 Task: Use the formula "IMSEC" in spreadsheet "Project portfolio".
Action: Mouse moved to (743, 93)
Screenshot: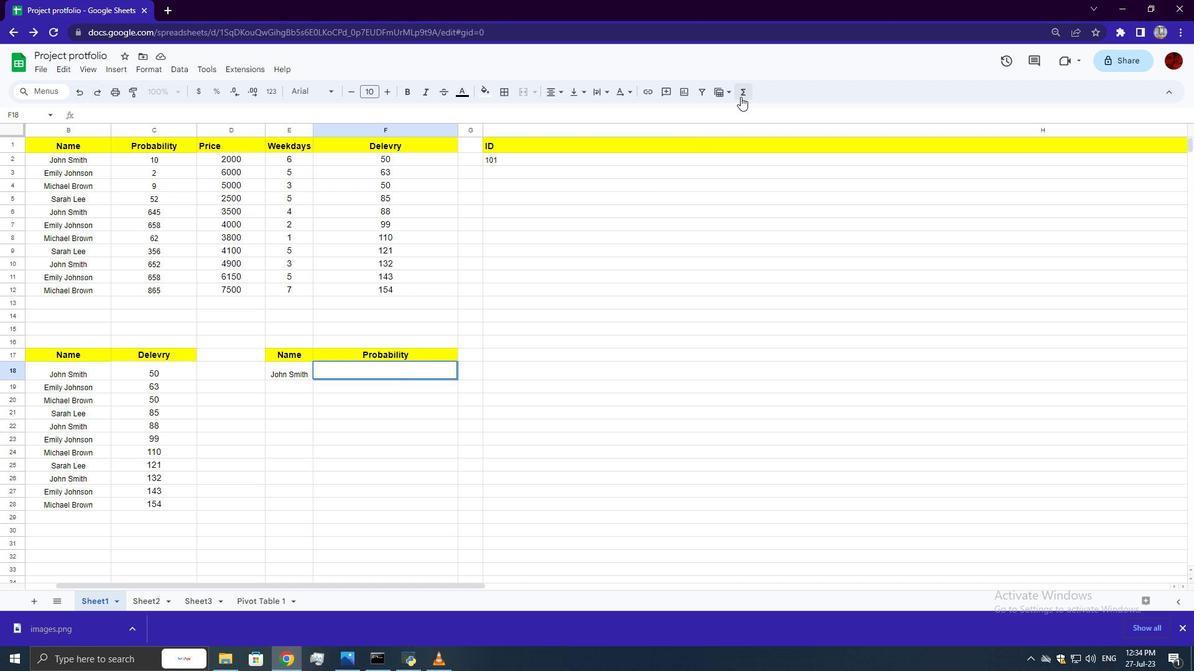 
Action: Mouse pressed left at (743, 93)
Screenshot: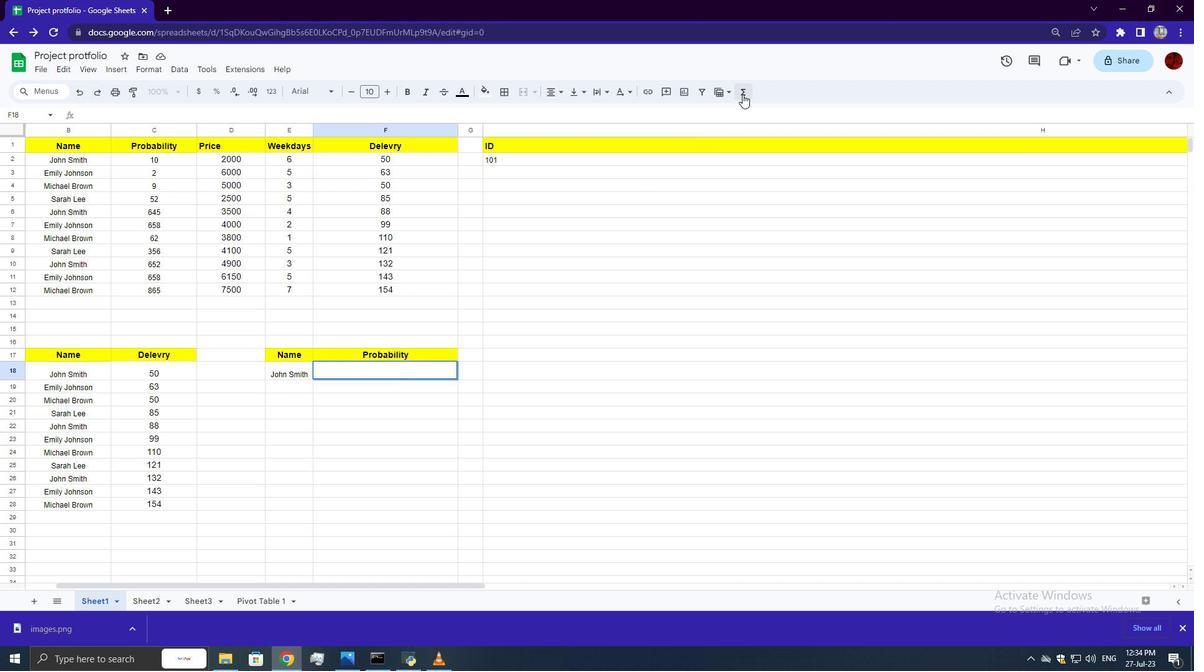 
Action: Mouse moved to (905, 219)
Screenshot: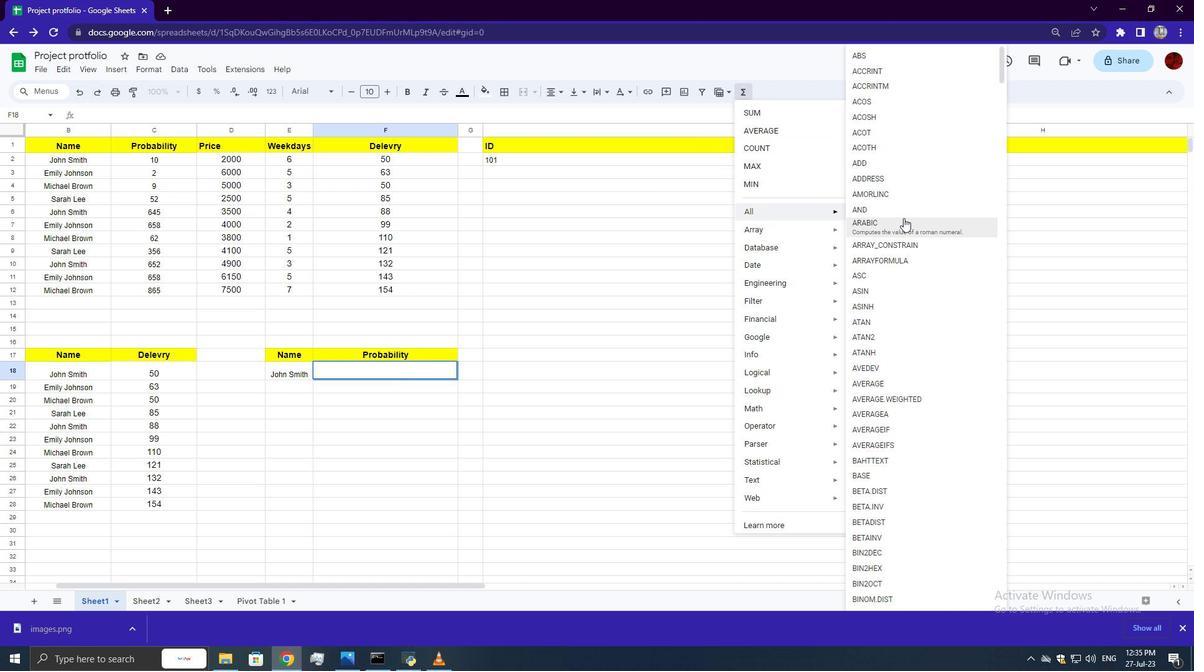 
Action: Mouse scrolled (905, 218) with delta (0, 0)
Screenshot: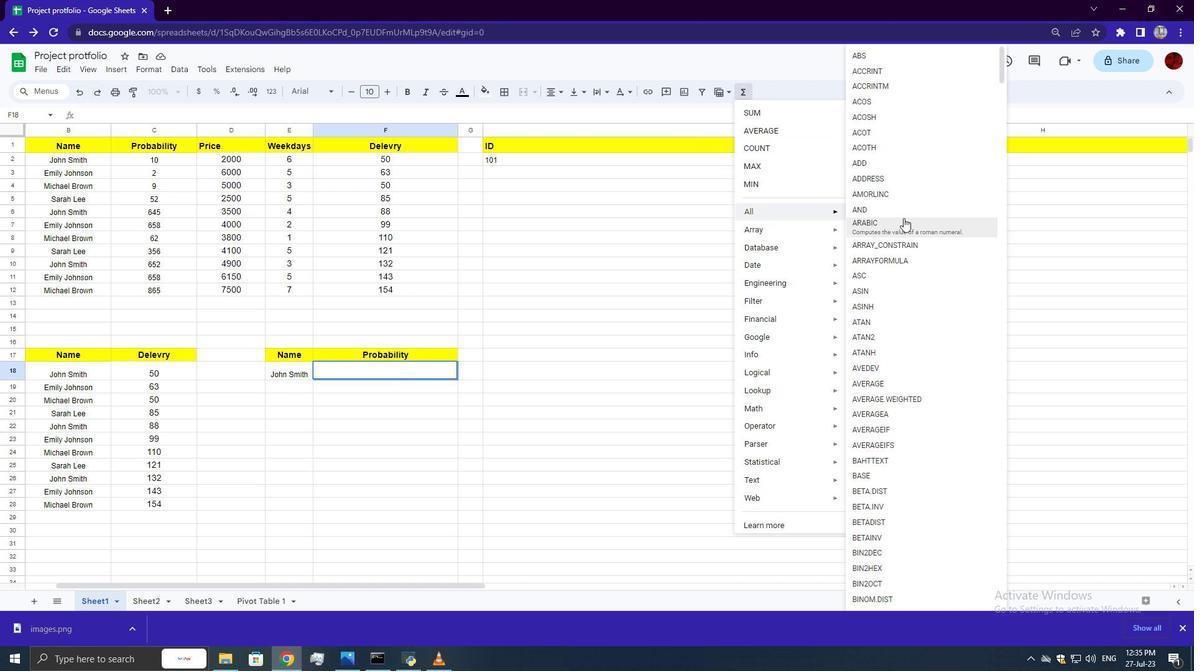 
Action: Mouse scrolled (905, 218) with delta (0, 0)
Screenshot: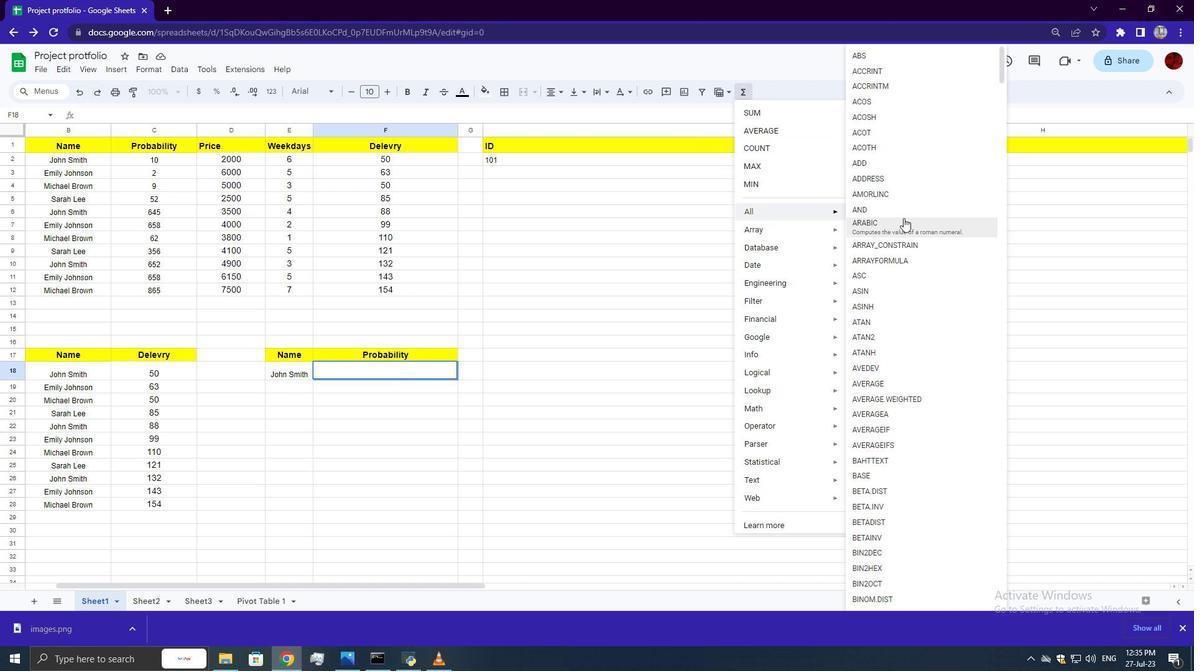 
Action: Mouse scrolled (905, 218) with delta (0, 0)
Screenshot: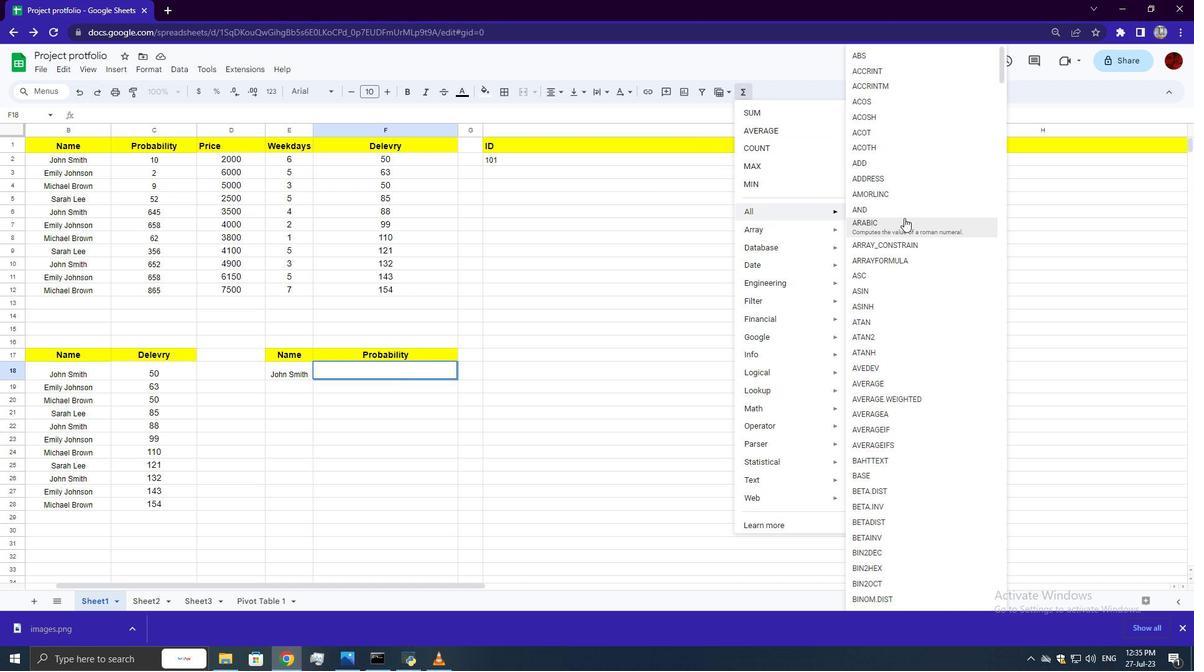 
Action: Mouse scrolled (905, 218) with delta (0, 0)
Screenshot: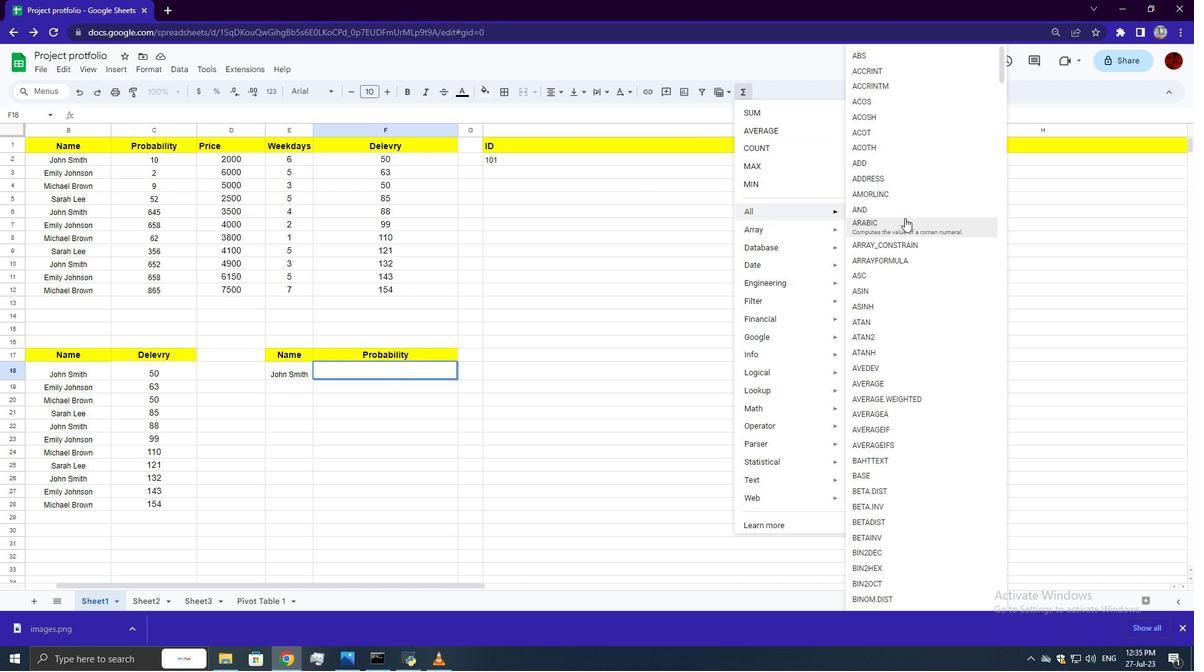 
Action: Mouse scrolled (905, 218) with delta (0, 0)
Screenshot: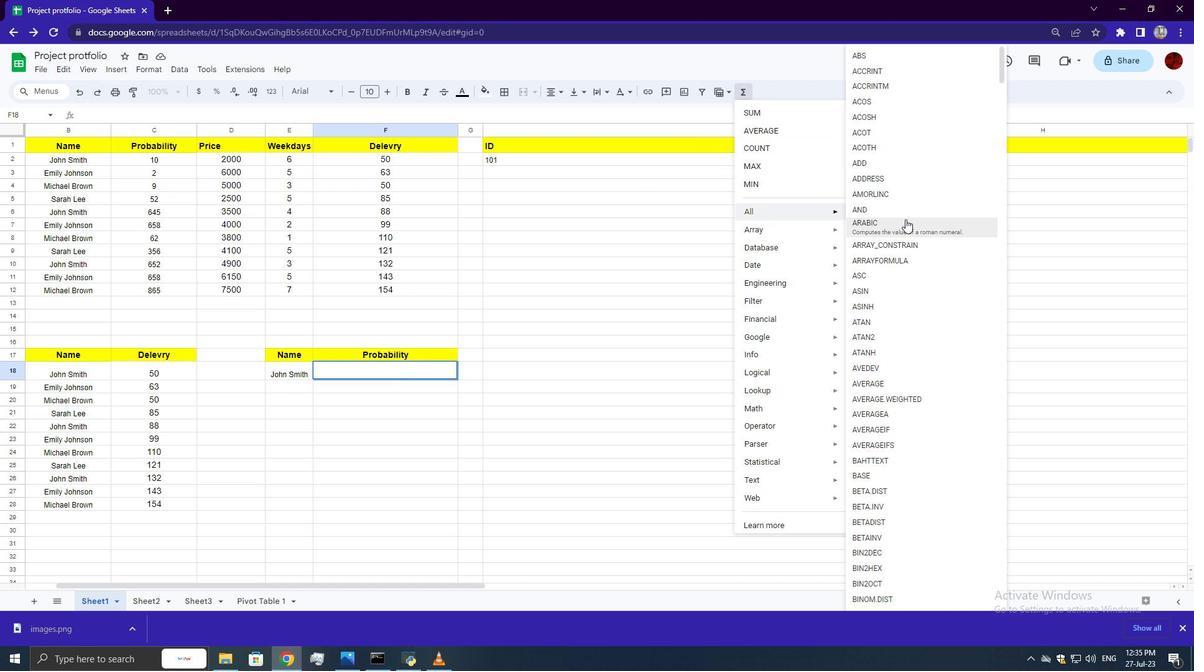 
Action: Mouse scrolled (905, 218) with delta (0, 0)
Screenshot: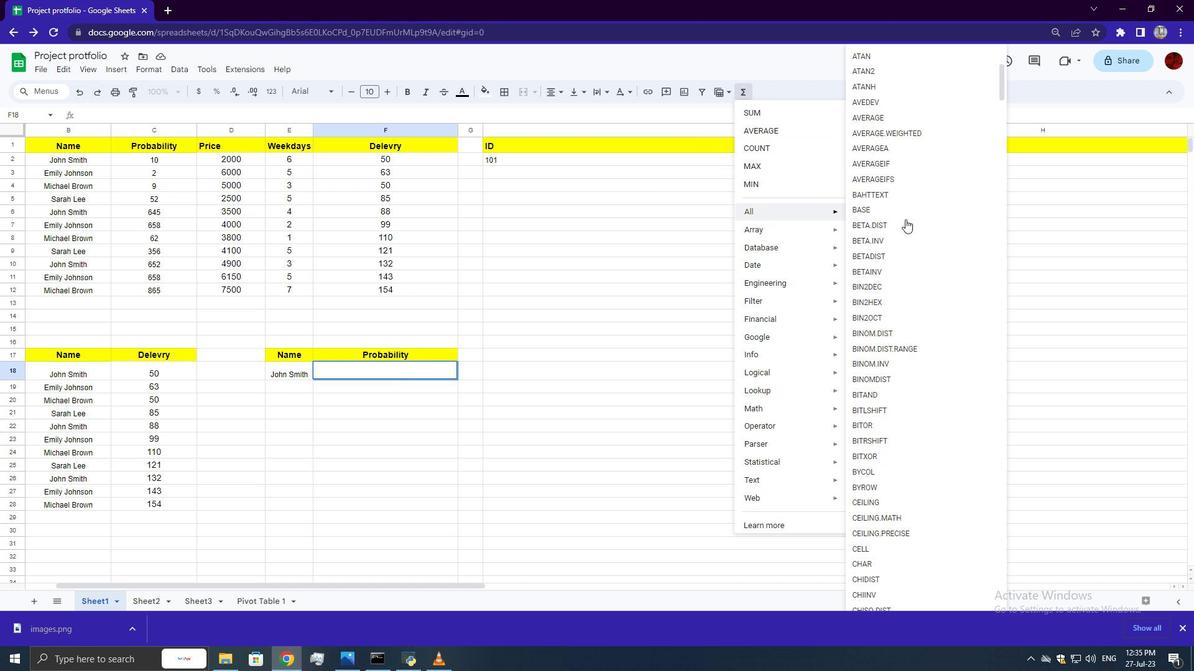 
Action: Mouse scrolled (905, 218) with delta (0, 0)
Screenshot: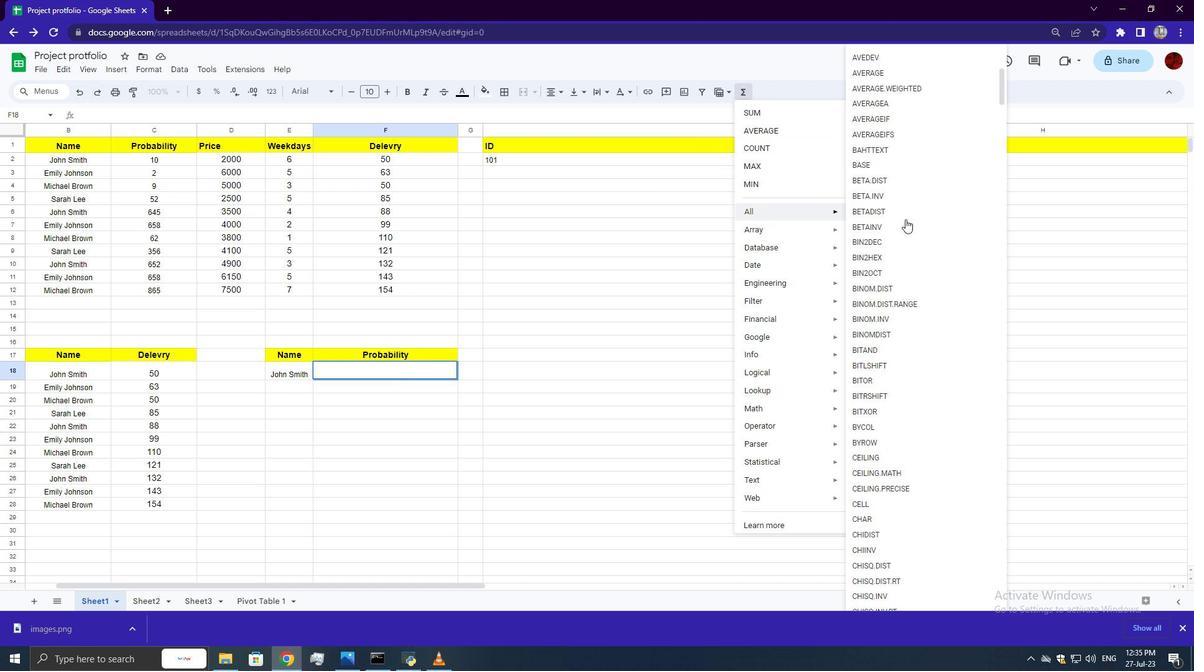 
Action: Mouse scrolled (905, 218) with delta (0, 0)
Screenshot: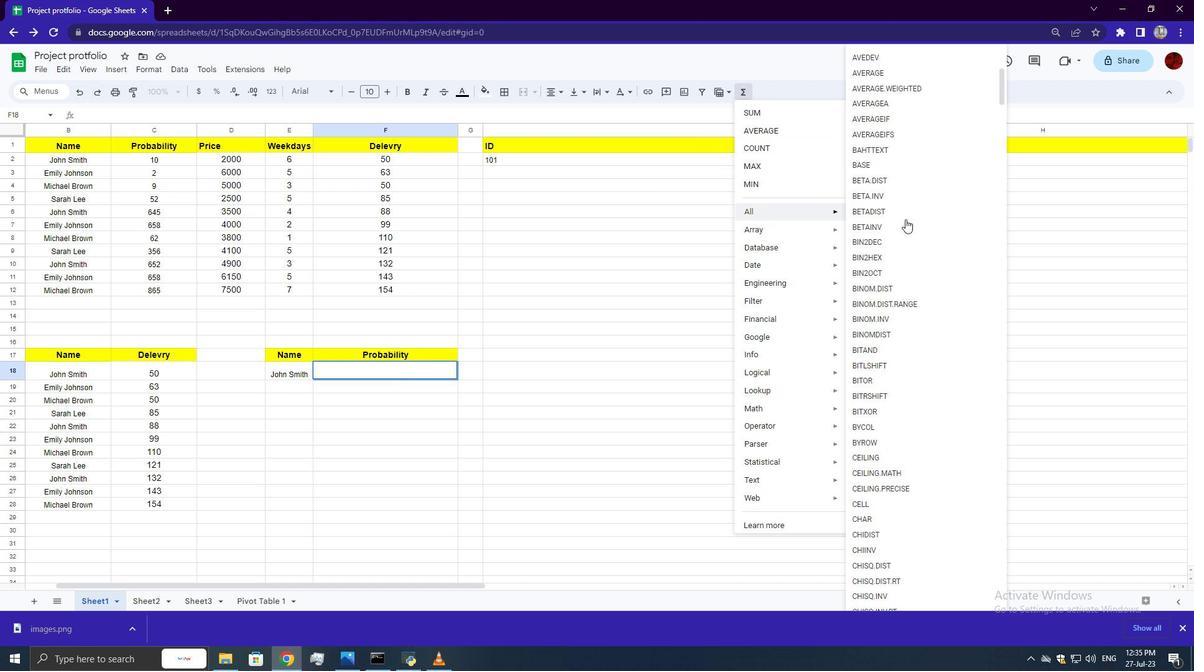 
Action: Mouse scrolled (905, 218) with delta (0, 0)
Screenshot: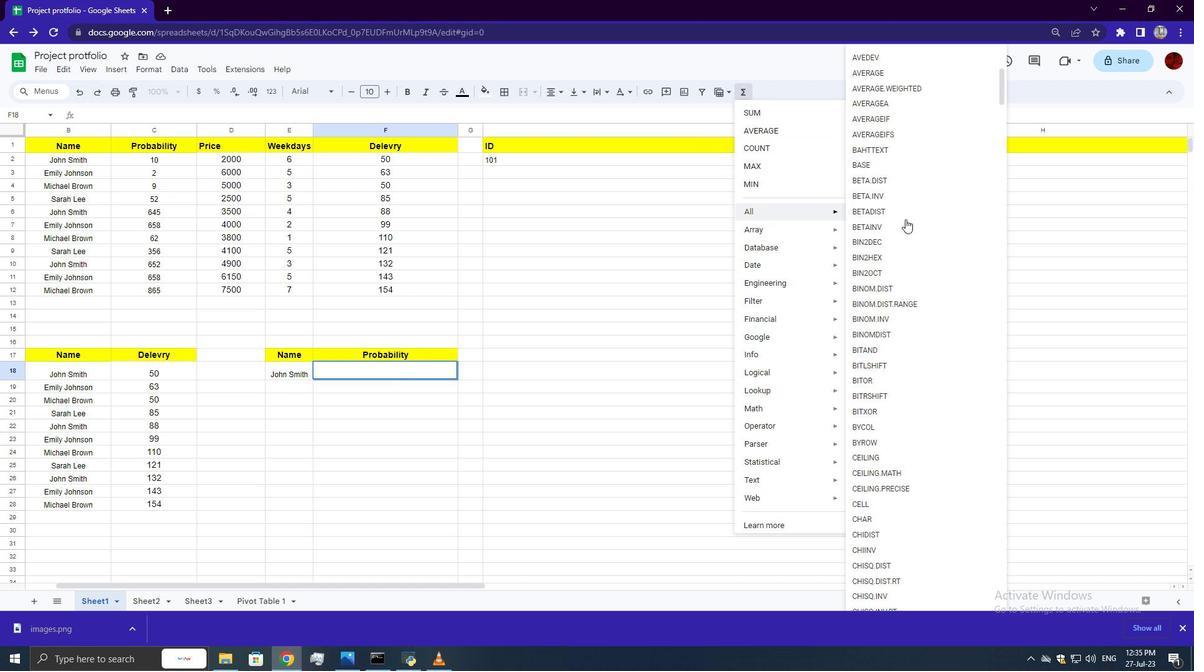 
Action: Mouse scrolled (905, 218) with delta (0, 0)
Screenshot: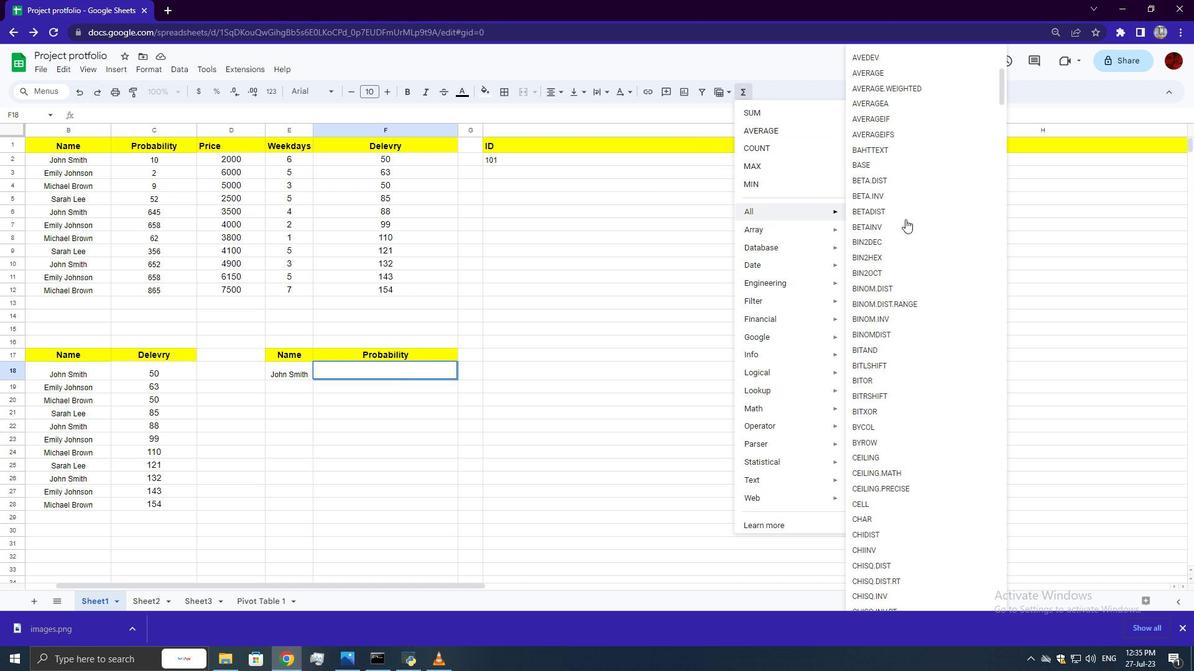 
Action: Mouse scrolled (905, 218) with delta (0, 0)
Screenshot: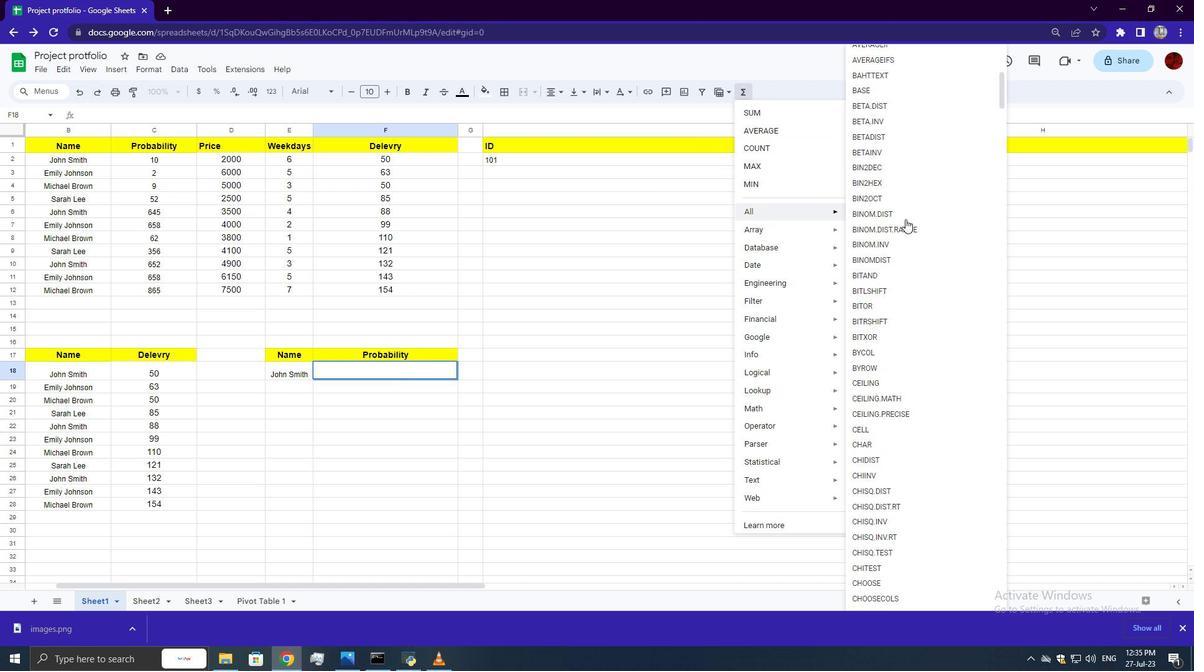 
Action: Mouse scrolled (905, 218) with delta (0, 0)
Screenshot: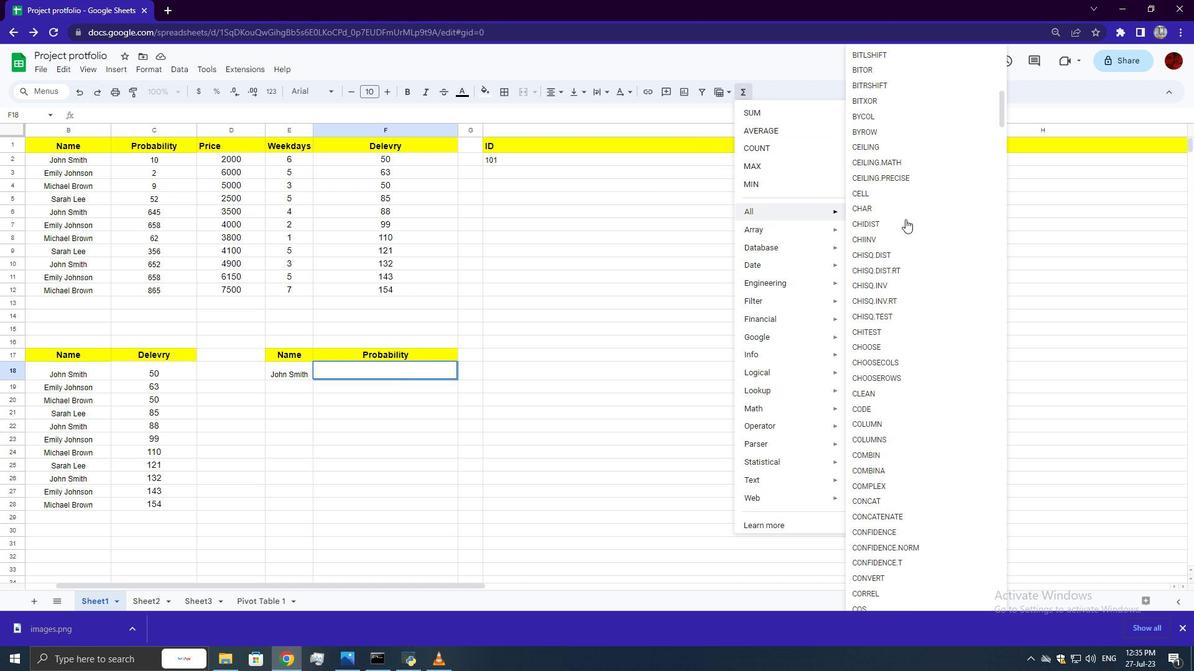 
Action: Mouse scrolled (905, 218) with delta (0, 0)
Screenshot: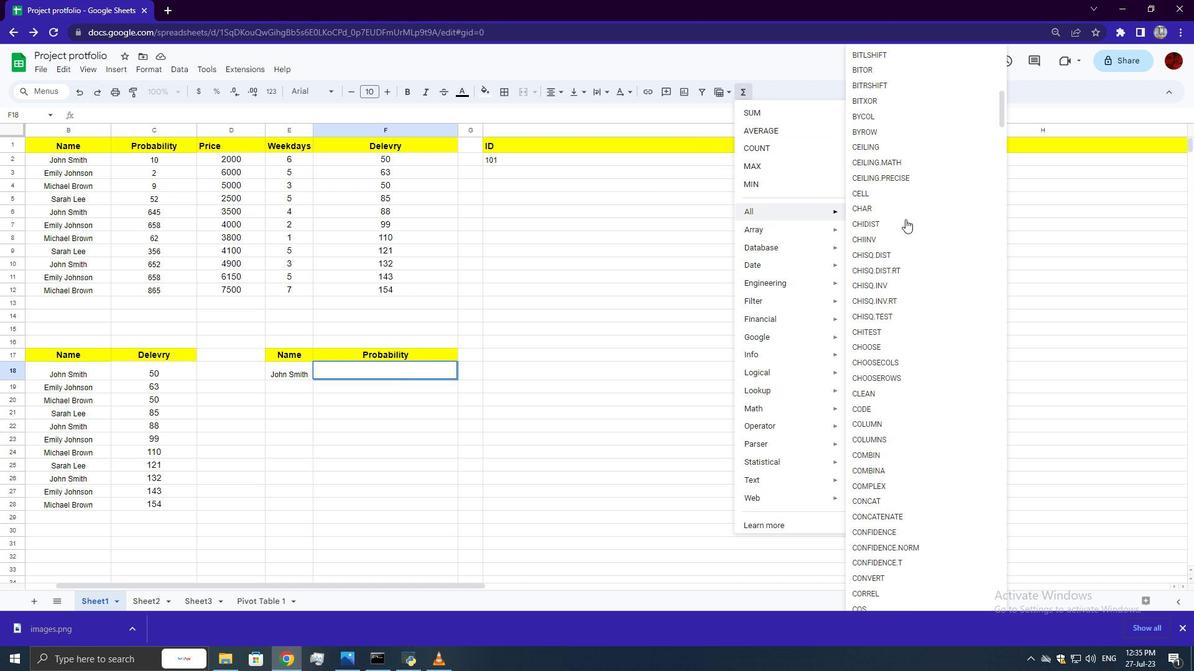 
Action: Mouse scrolled (905, 218) with delta (0, 0)
Screenshot: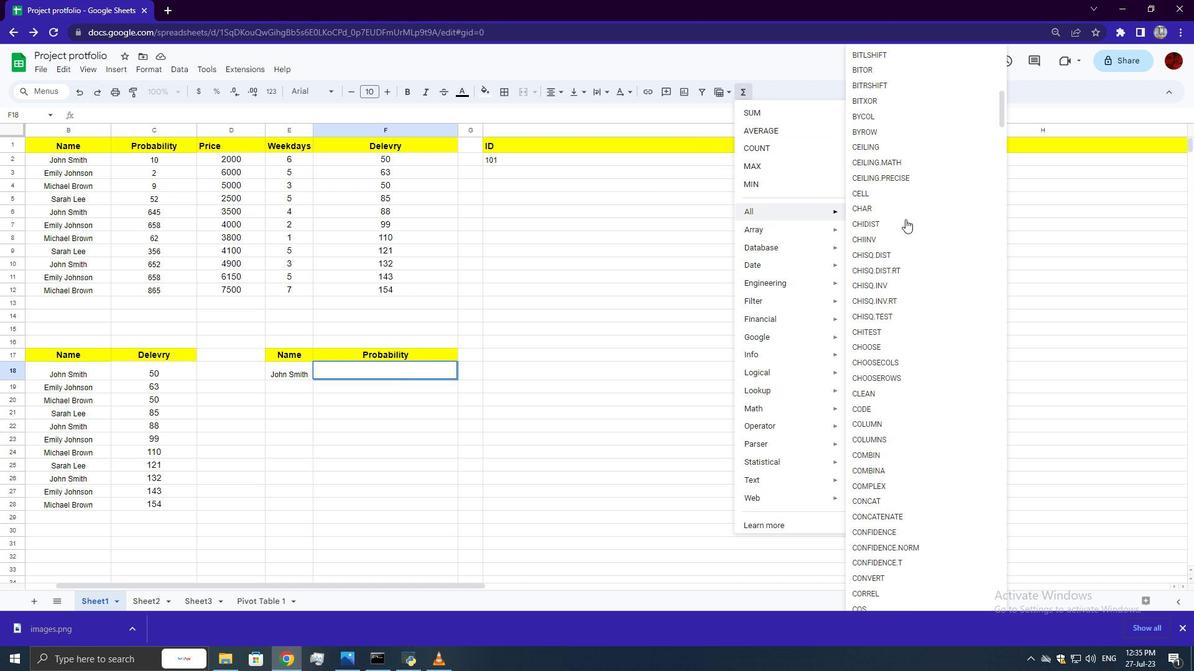 
Action: Mouse scrolled (905, 218) with delta (0, 0)
Screenshot: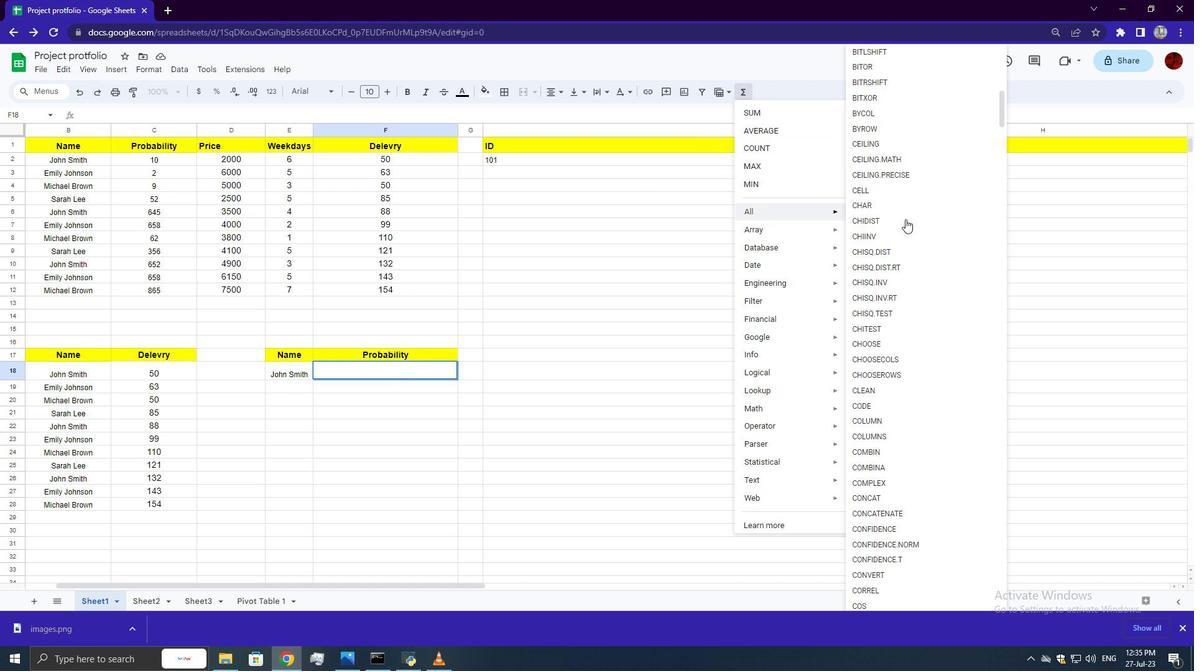
Action: Mouse scrolled (905, 218) with delta (0, 0)
Screenshot: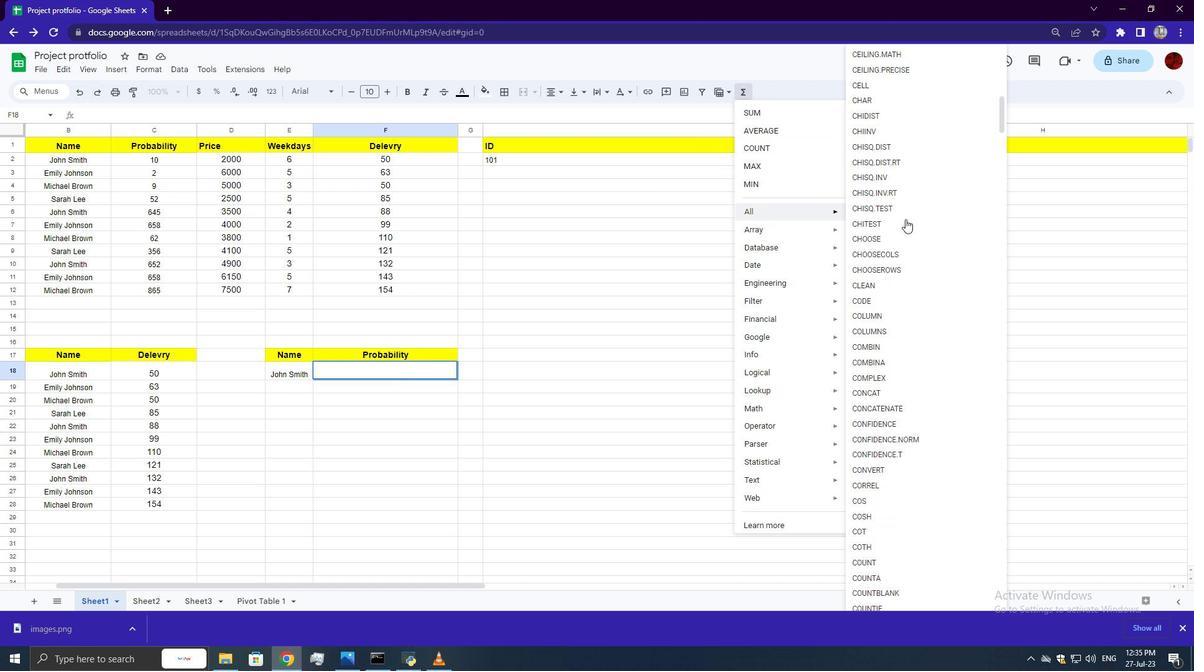 
Action: Mouse scrolled (905, 218) with delta (0, 0)
Screenshot: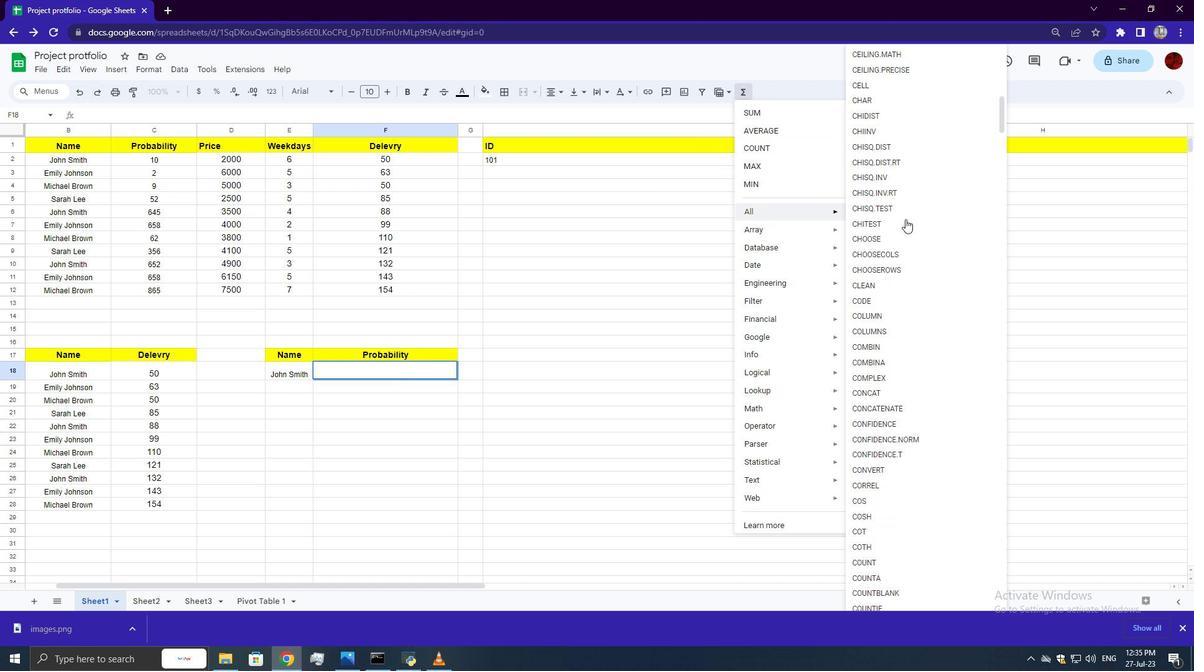 
Action: Mouse scrolled (905, 218) with delta (0, 0)
Screenshot: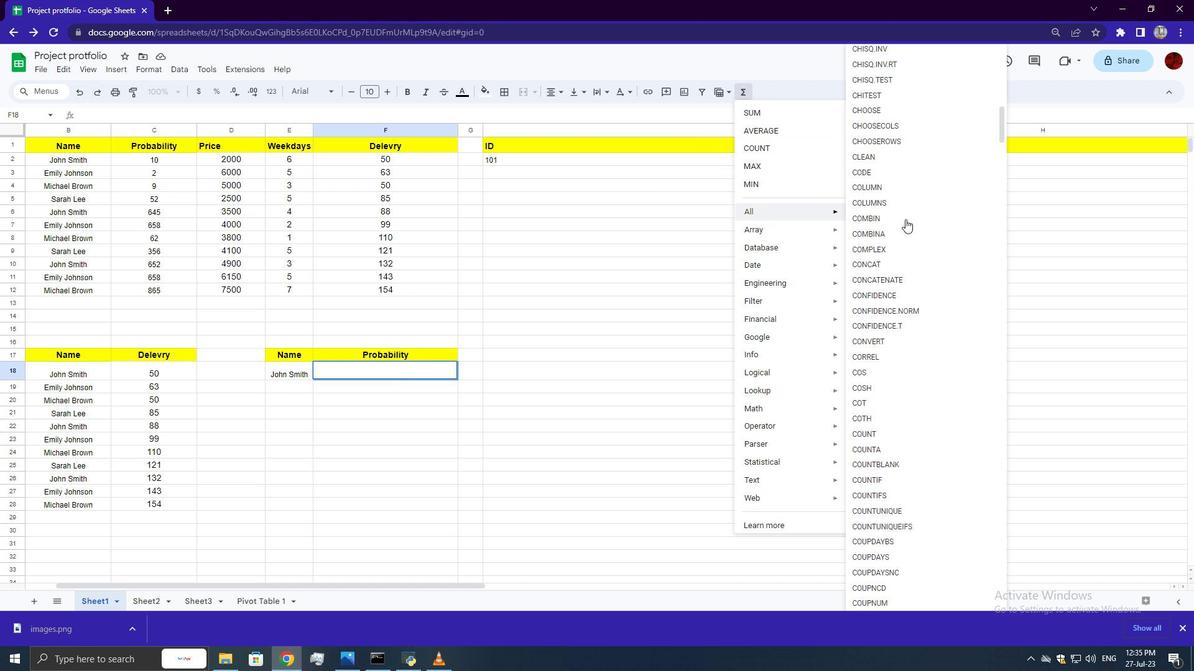 
Action: Mouse scrolled (905, 218) with delta (0, 0)
Screenshot: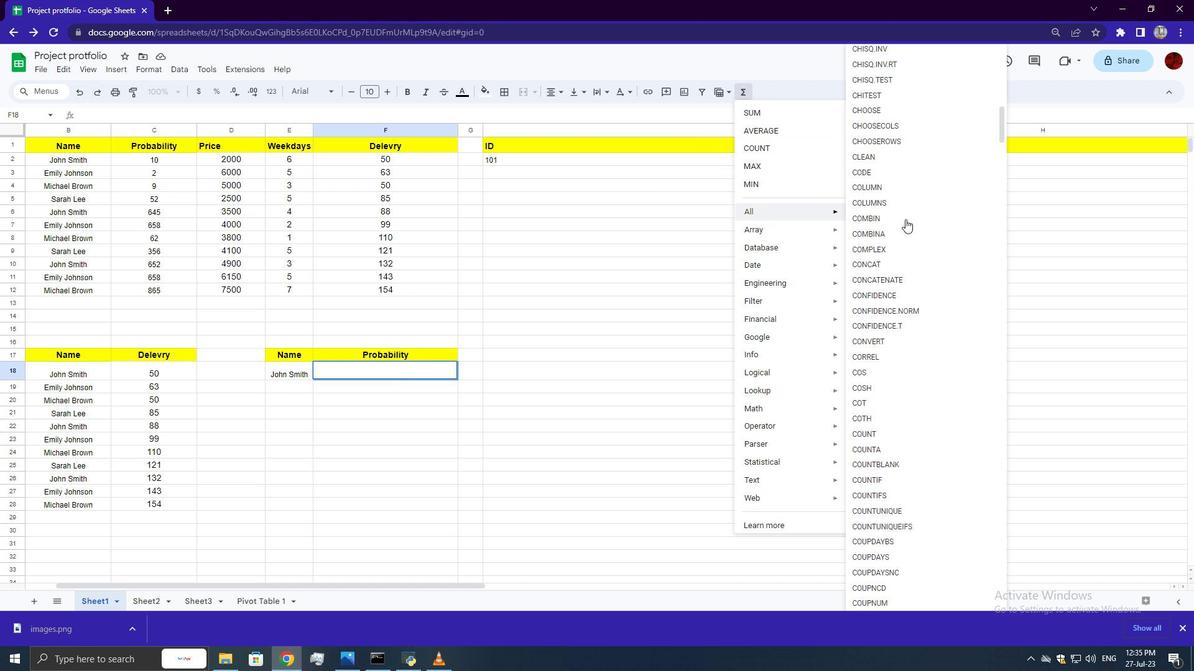 
Action: Mouse scrolled (905, 218) with delta (0, 0)
Screenshot: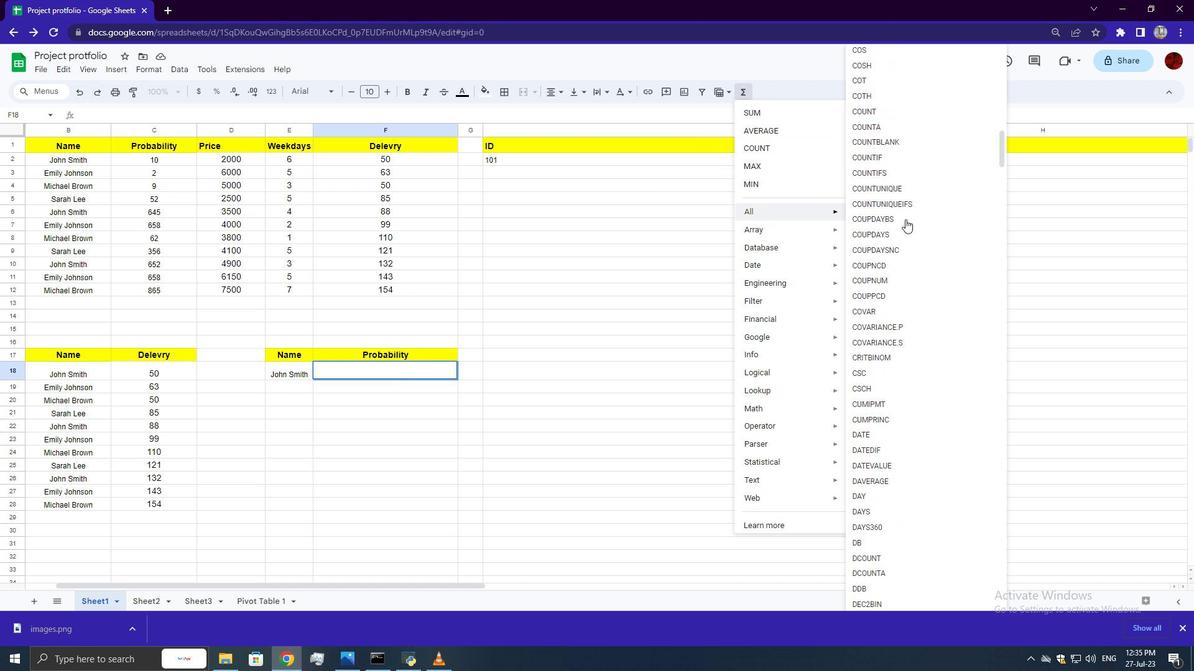 
Action: Mouse scrolled (905, 218) with delta (0, 0)
Screenshot: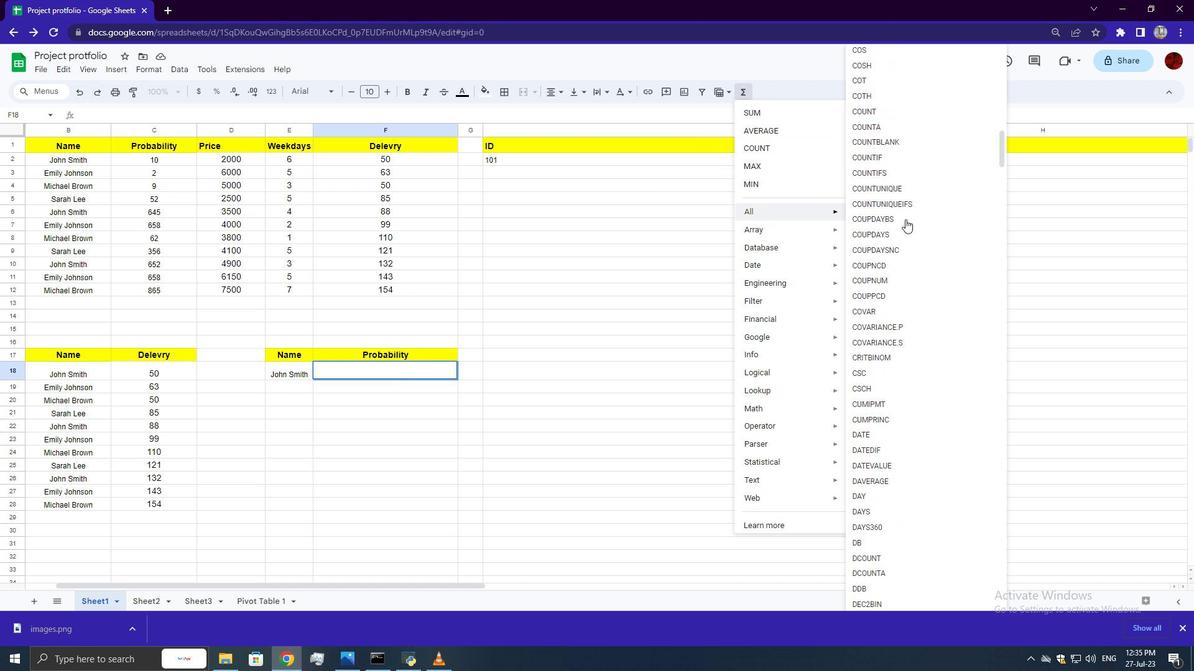
Action: Mouse scrolled (905, 218) with delta (0, 0)
Screenshot: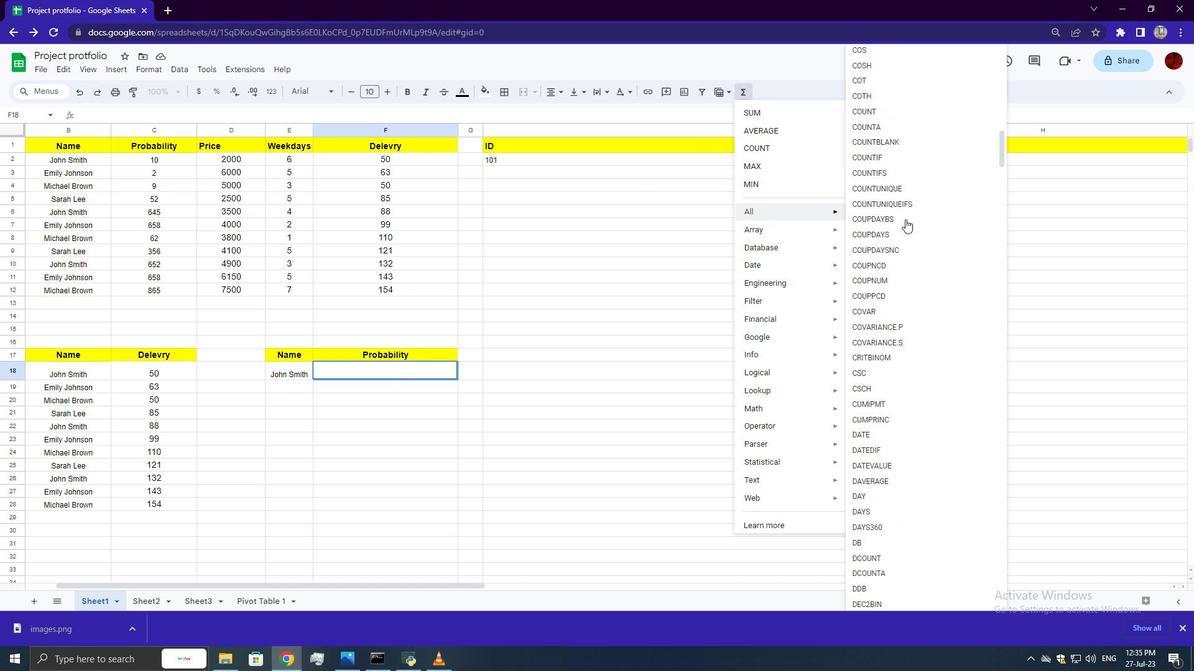 
Action: Mouse scrolled (905, 218) with delta (0, 0)
Screenshot: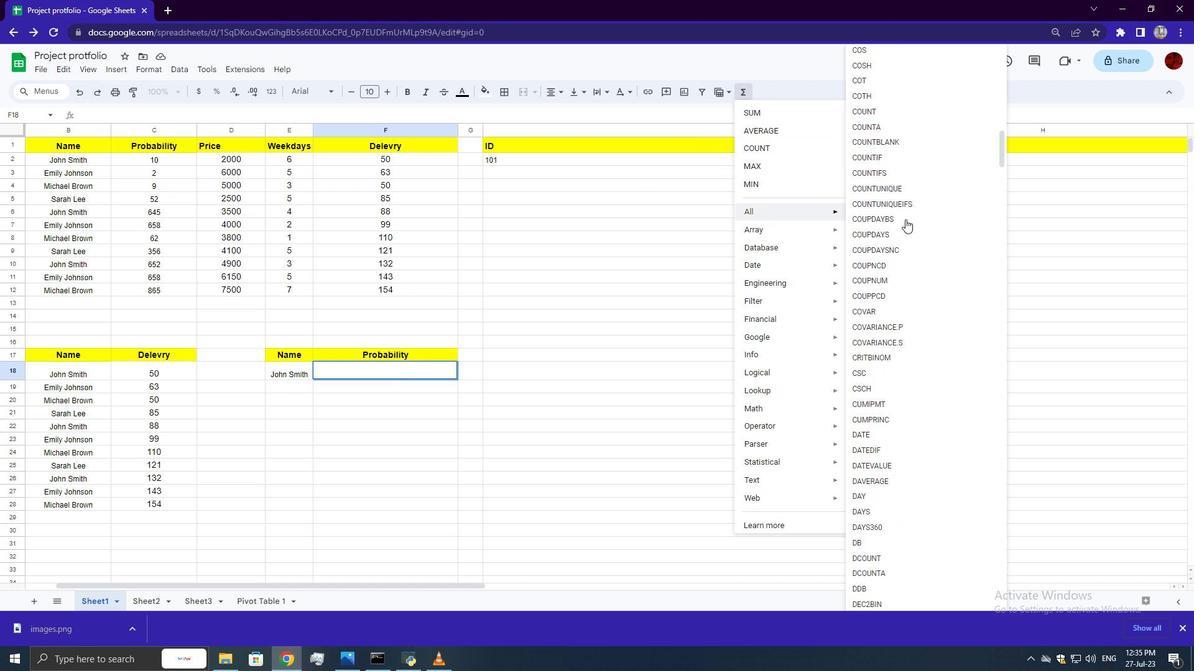 
Action: Mouse scrolled (905, 218) with delta (0, 0)
Screenshot: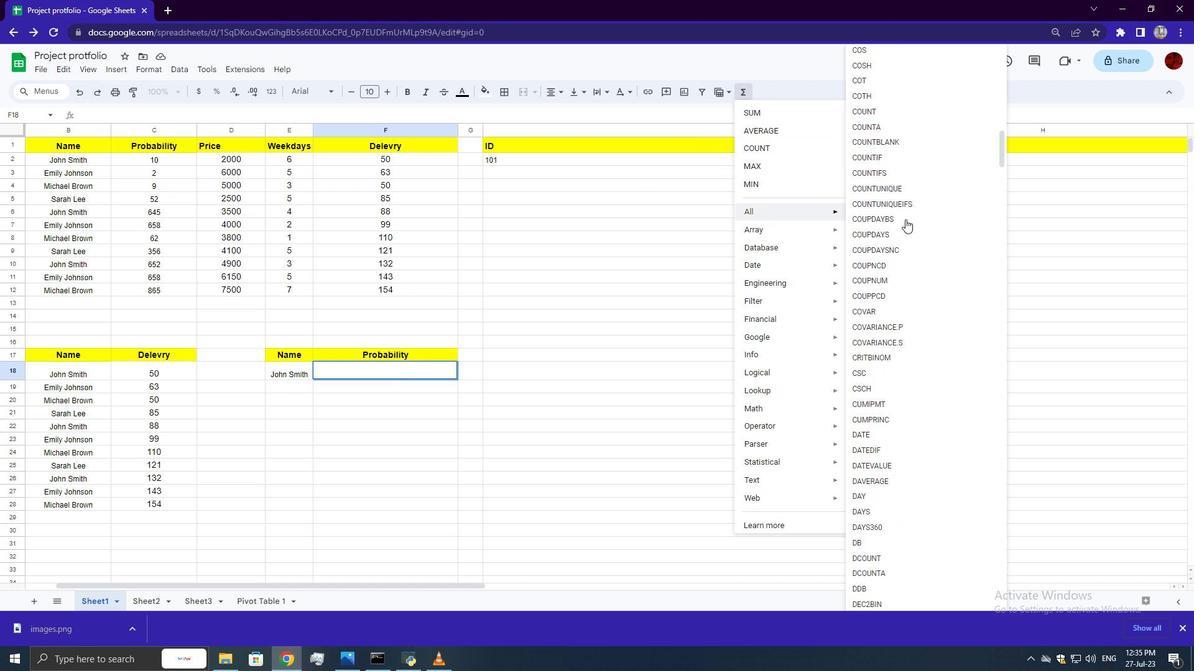 
Action: Mouse scrolled (905, 218) with delta (0, 0)
Screenshot: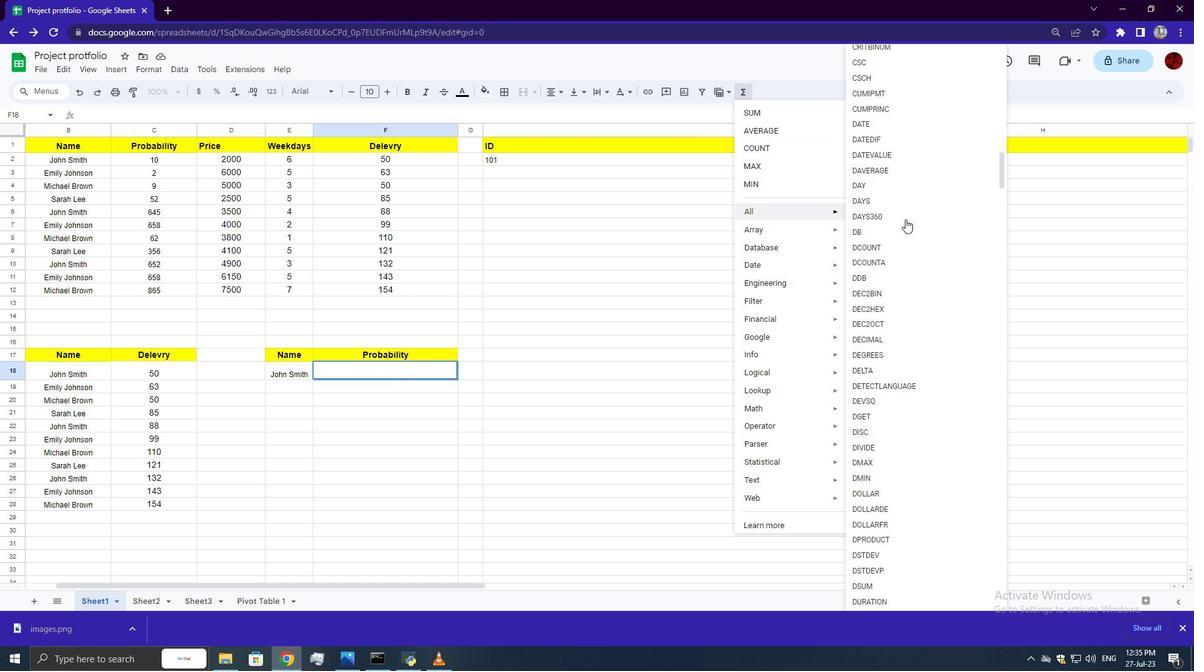 
Action: Mouse scrolled (905, 218) with delta (0, 0)
Screenshot: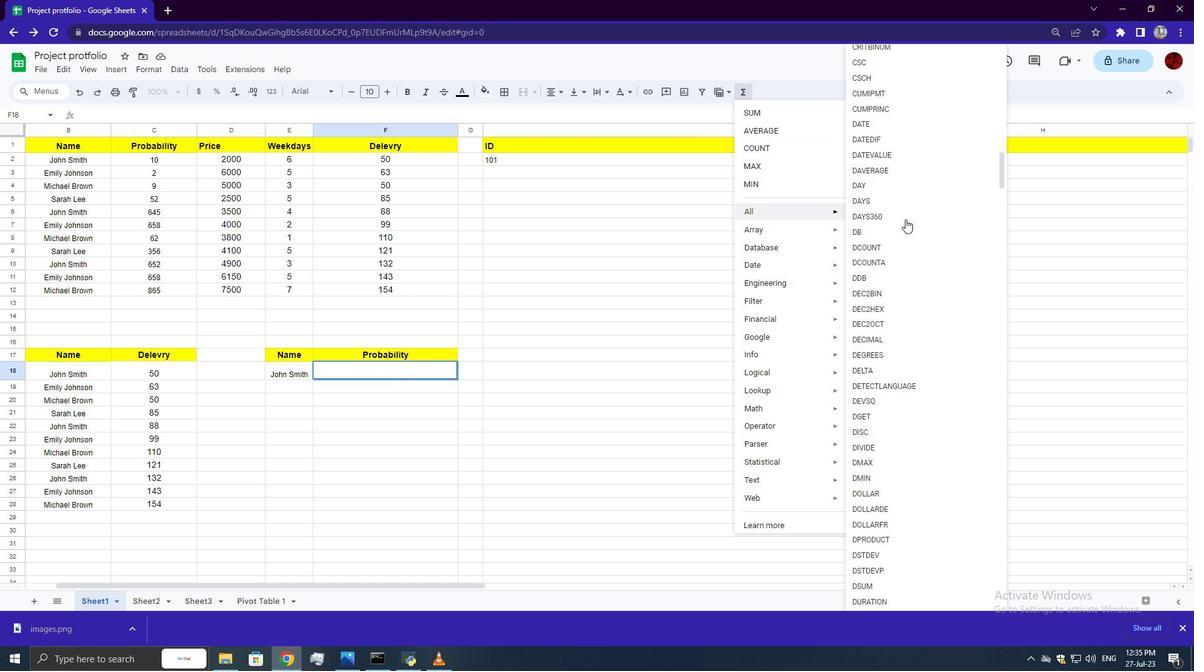 
Action: Mouse scrolled (905, 218) with delta (0, 0)
Screenshot: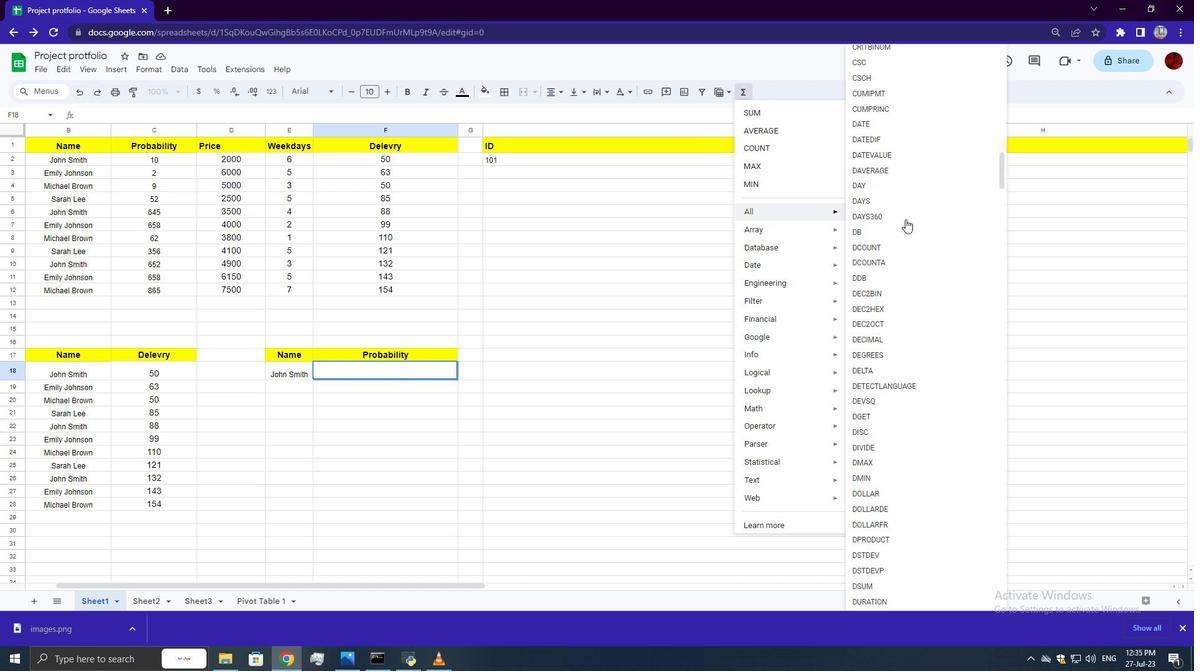 
Action: Mouse scrolled (905, 218) with delta (0, 0)
Screenshot: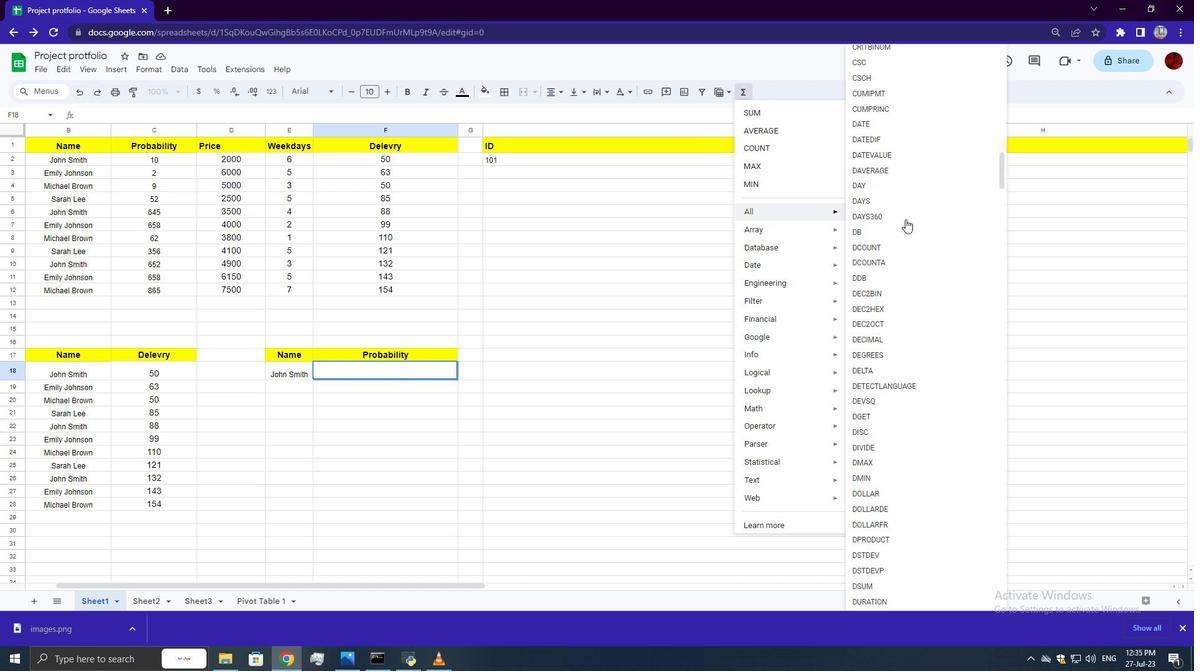 
Action: Mouse scrolled (905, 218) with delta (0, 0)
Screenshot: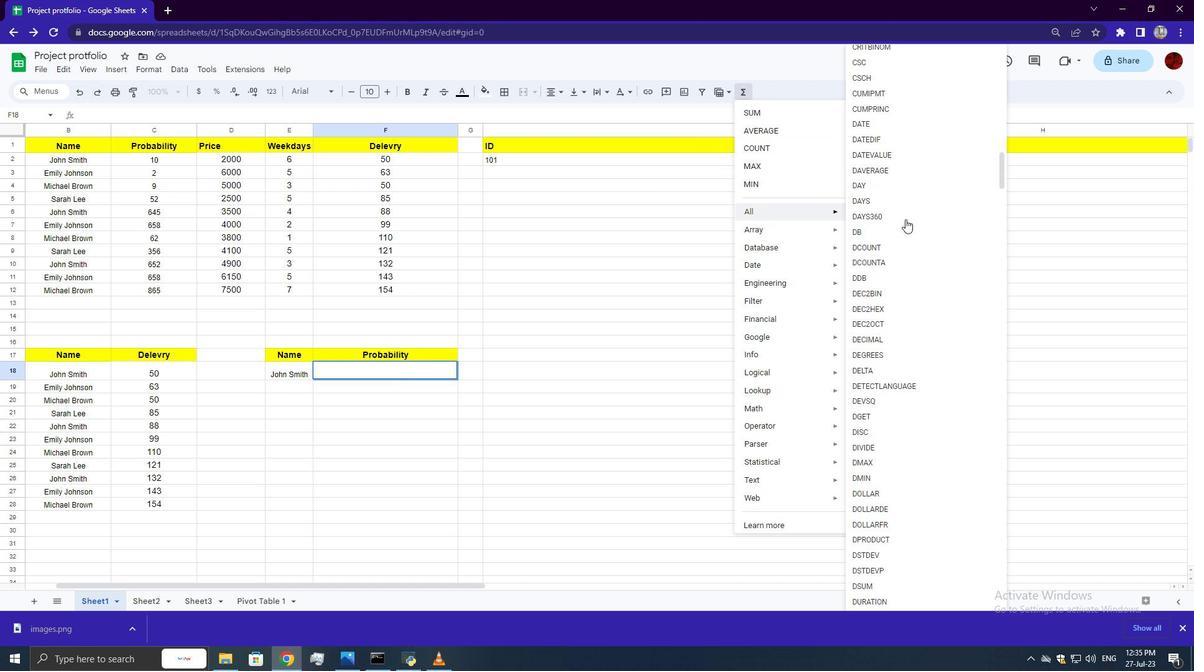 
Action: Mouse scrolled (905, 218) with delta (0, 0)
Screenshot: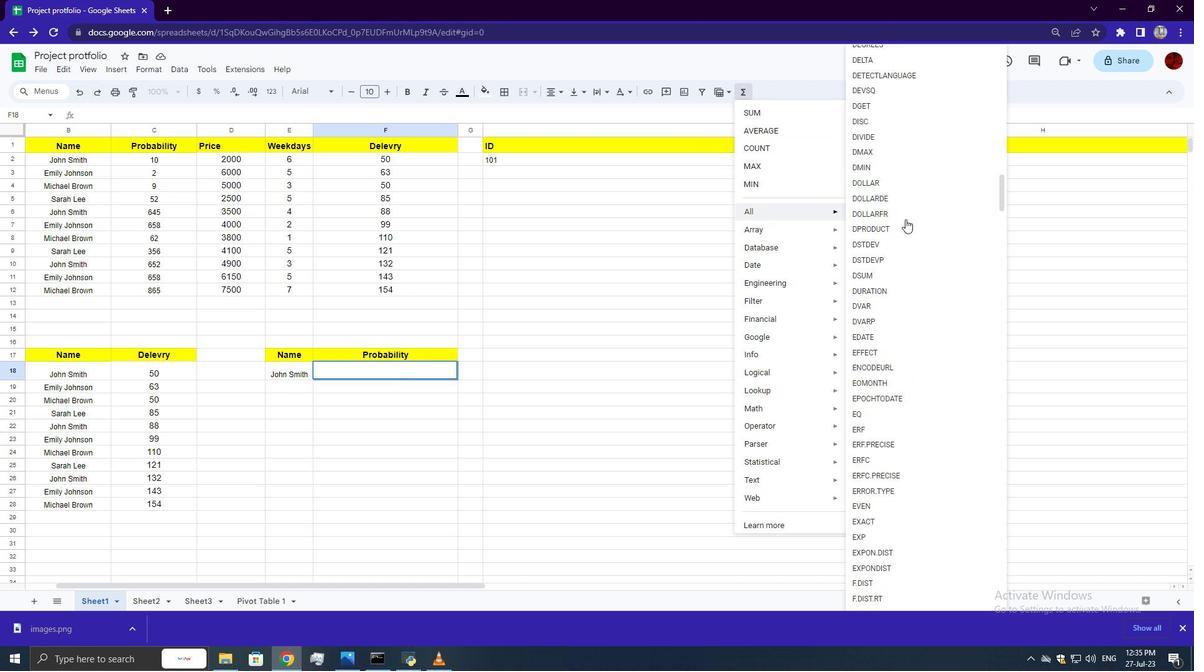 
Action: Mouse scrolled (905, 218) with delta (0, 0)
Screenshot: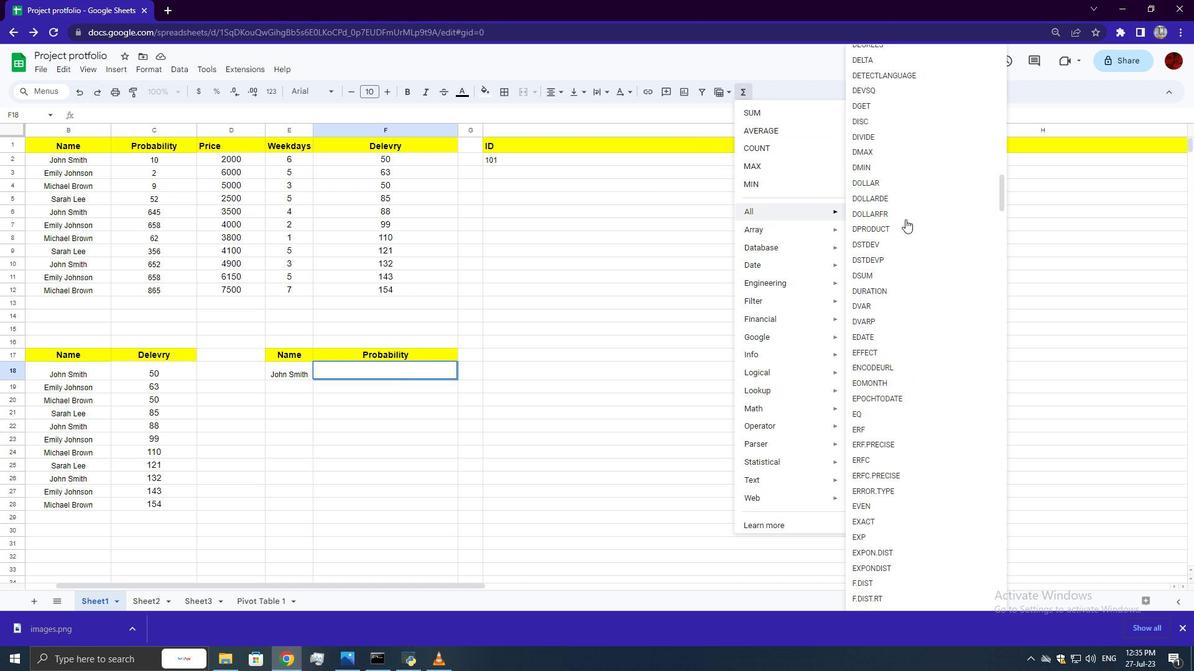 
Action: Mouse scrolled (905, 218) with delta (0, 0)
Screenshot: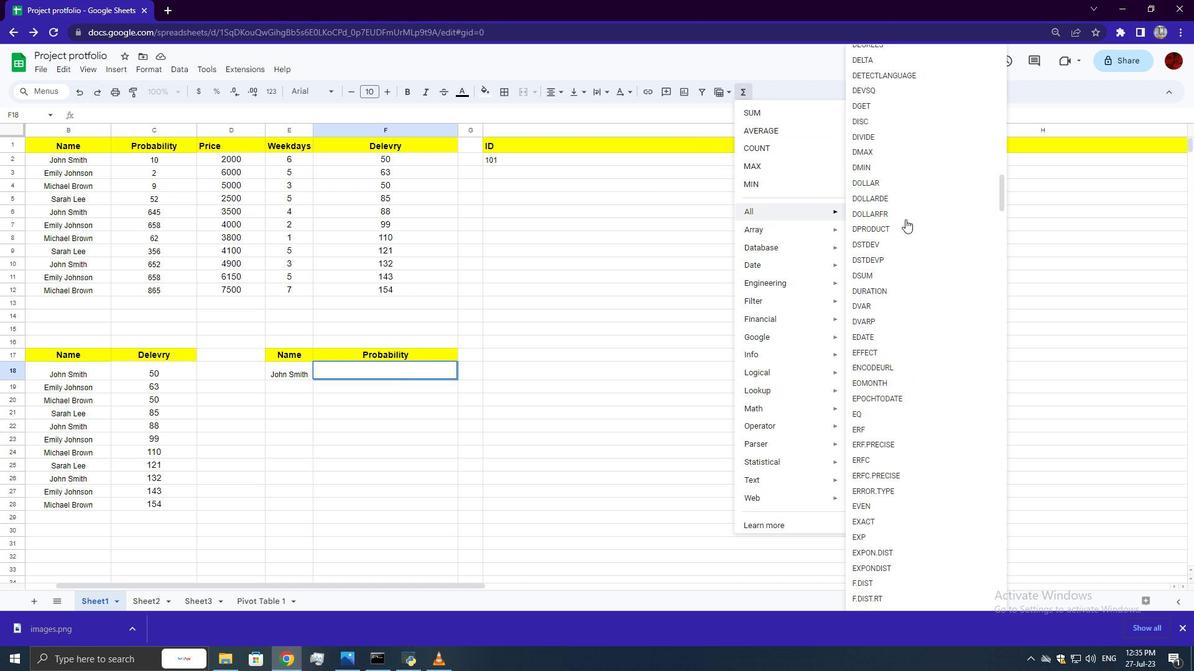 
Action: Mouse scrolled (905, 218) with delta (0, 0)
Screenshot: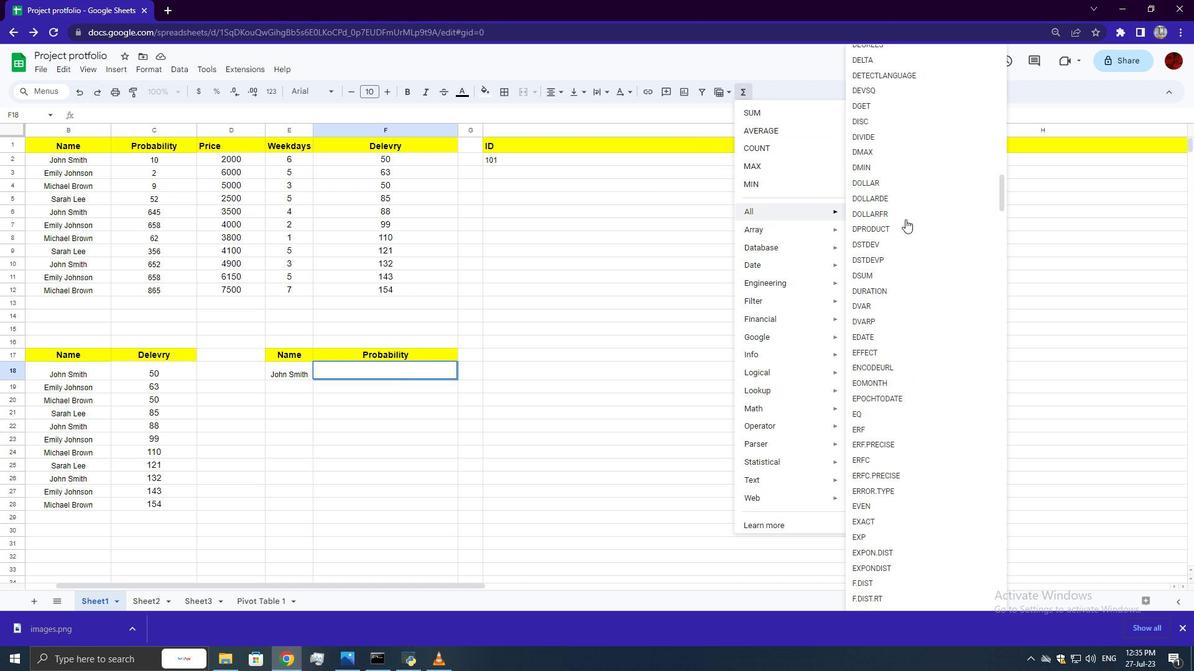 
Action: Mouse scrolled (905, 218) with delta (0, 0)
Screenshot: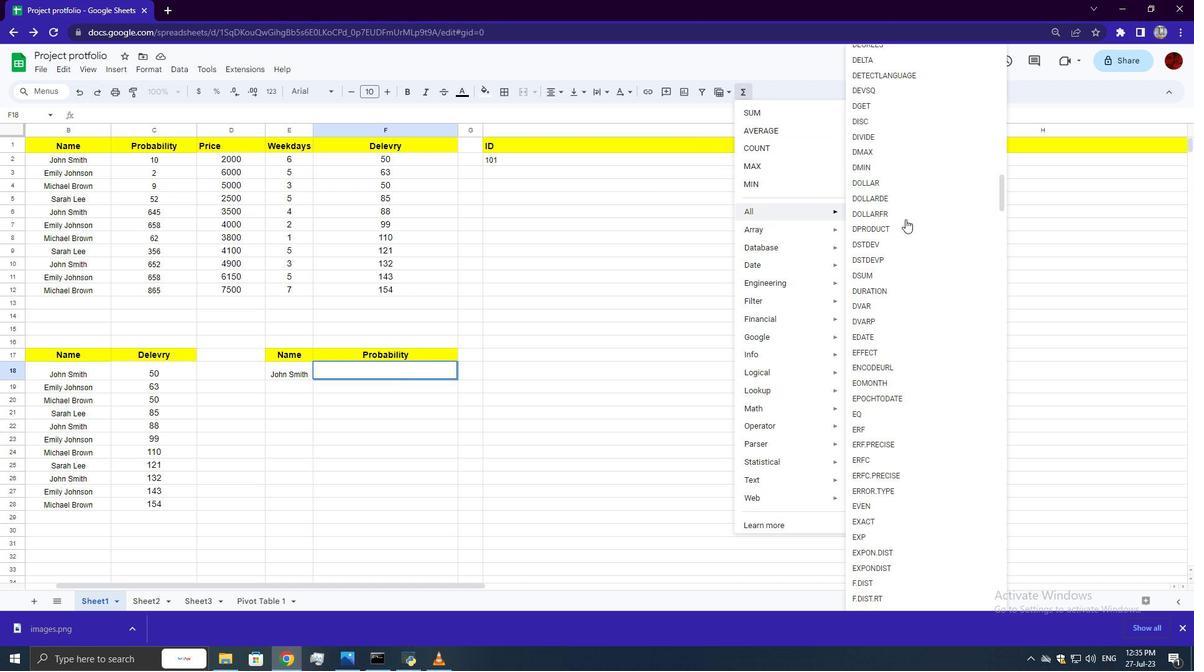 
Action: Mouse scrolled (905, 218) with delta (0, 0)
Screenshot: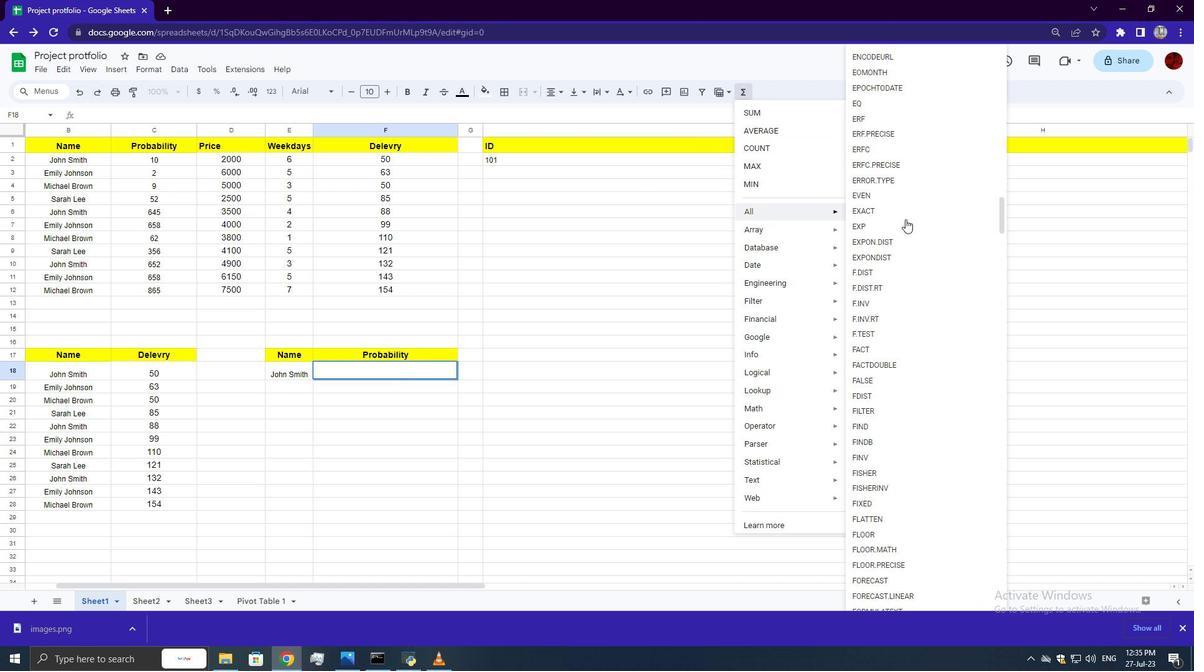 
Action: Mouse scrolled (905, 218) with delta (0, 0)
Screenshot: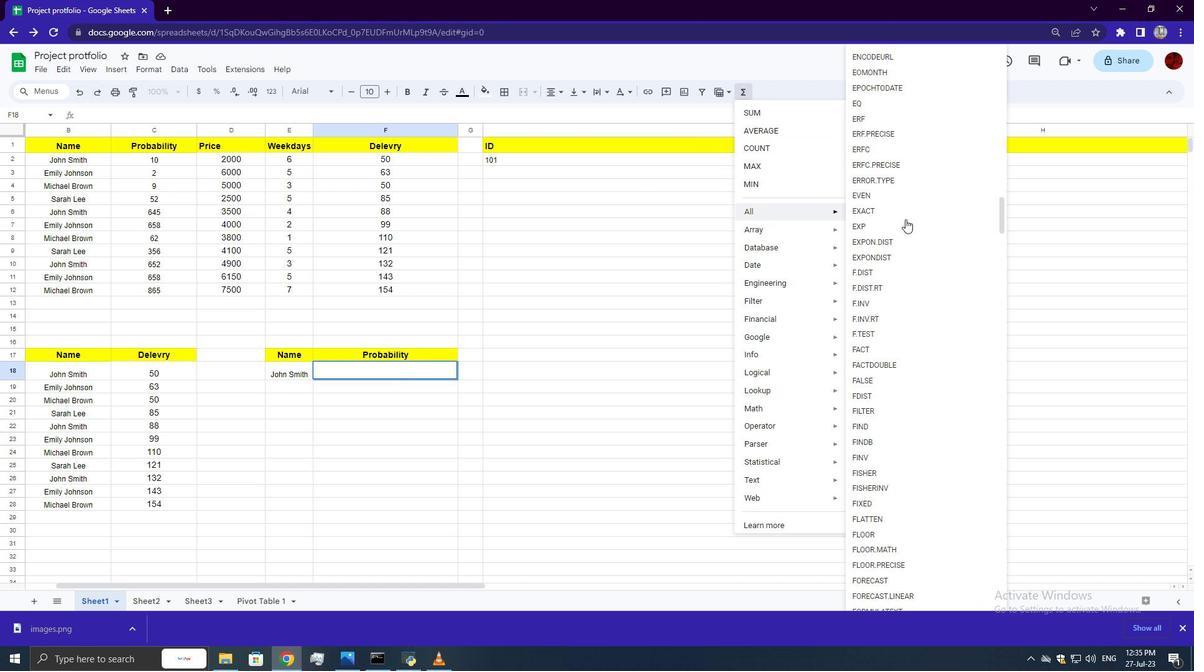 
Action: Mouse scrolled (905, 218) with delta (0, 0)
Screenshot: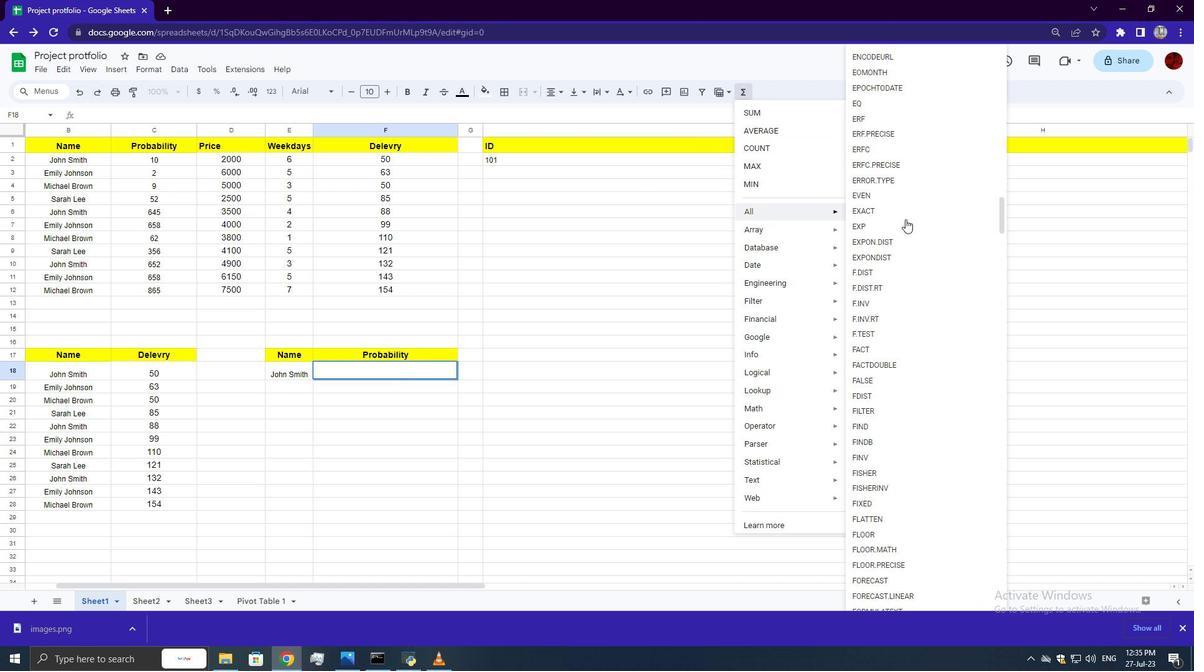 
Action: Mouse scrolled (905, 218) with delta (0, 0)
Screenshot: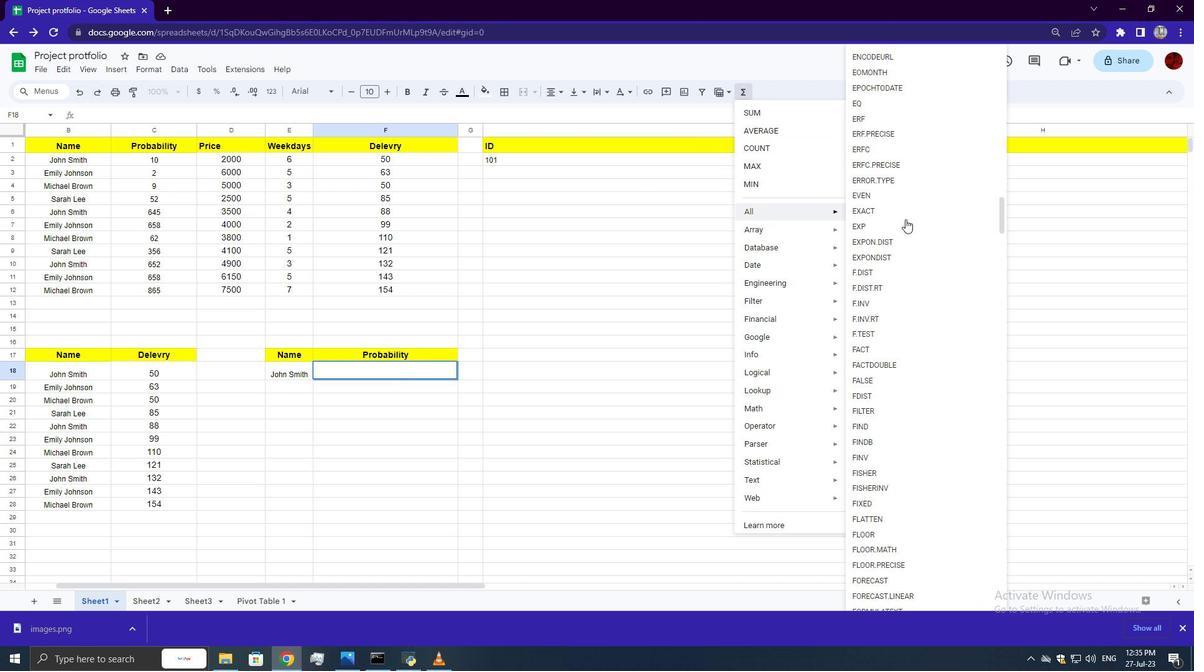 
Action: Mouse scrolled (905, 218) with delta (0, 0)
Screenshot: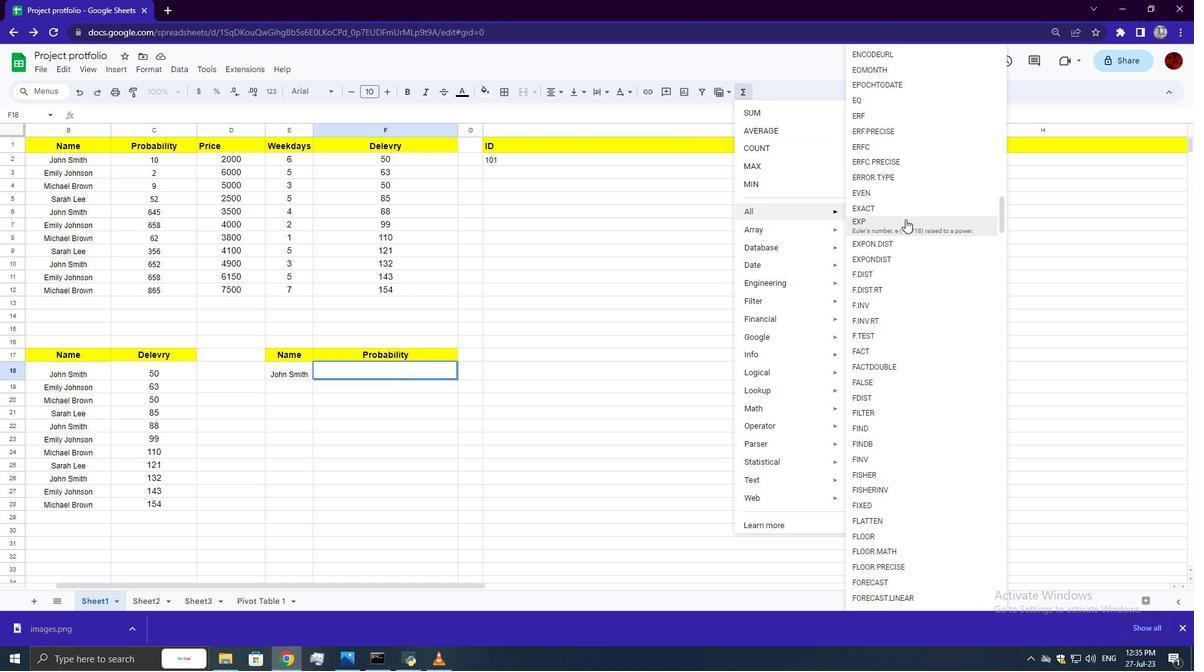 
Action: Mouse scrolled (905, 218) with delta (0, 0)
Screenshot: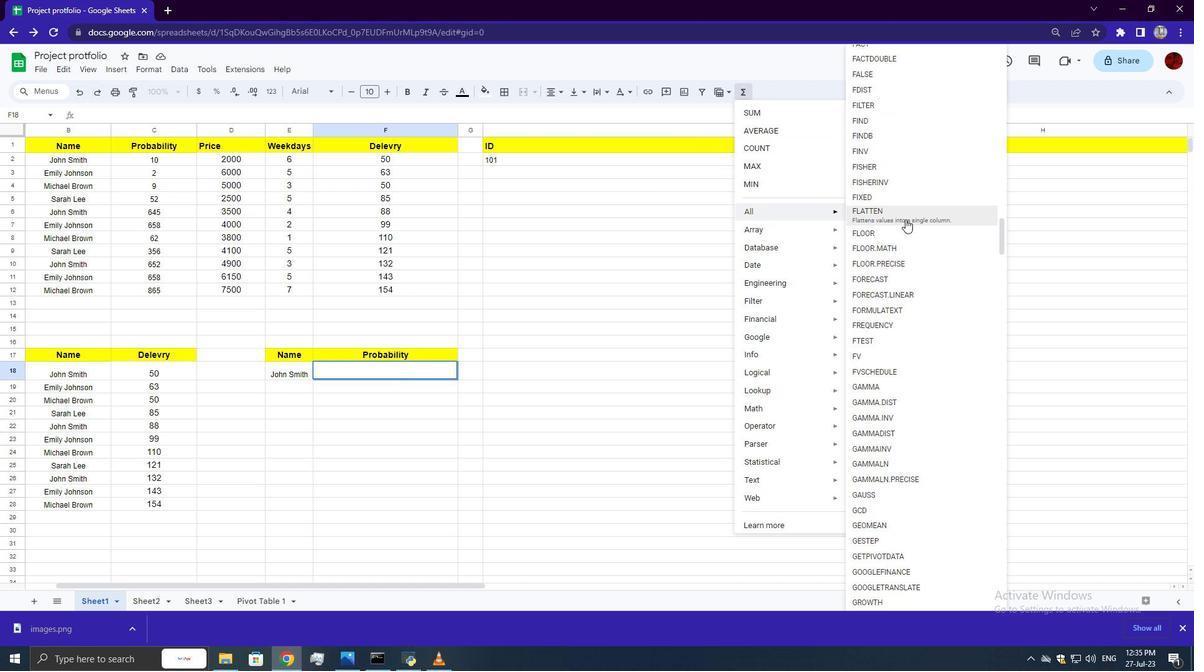 
Action: Mouse scrolled (905, 218) with delta (0, 0)
Screenshot: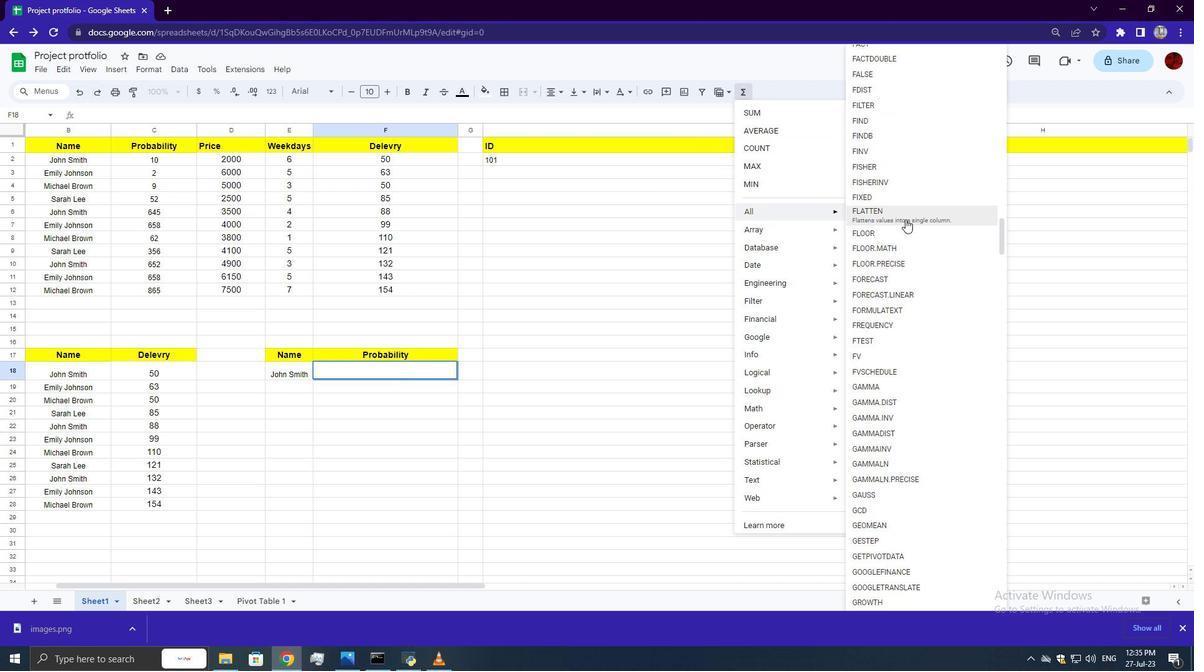 
Action: Mouse scrolled (905, 218) with delta (0, 0)
Screenshot: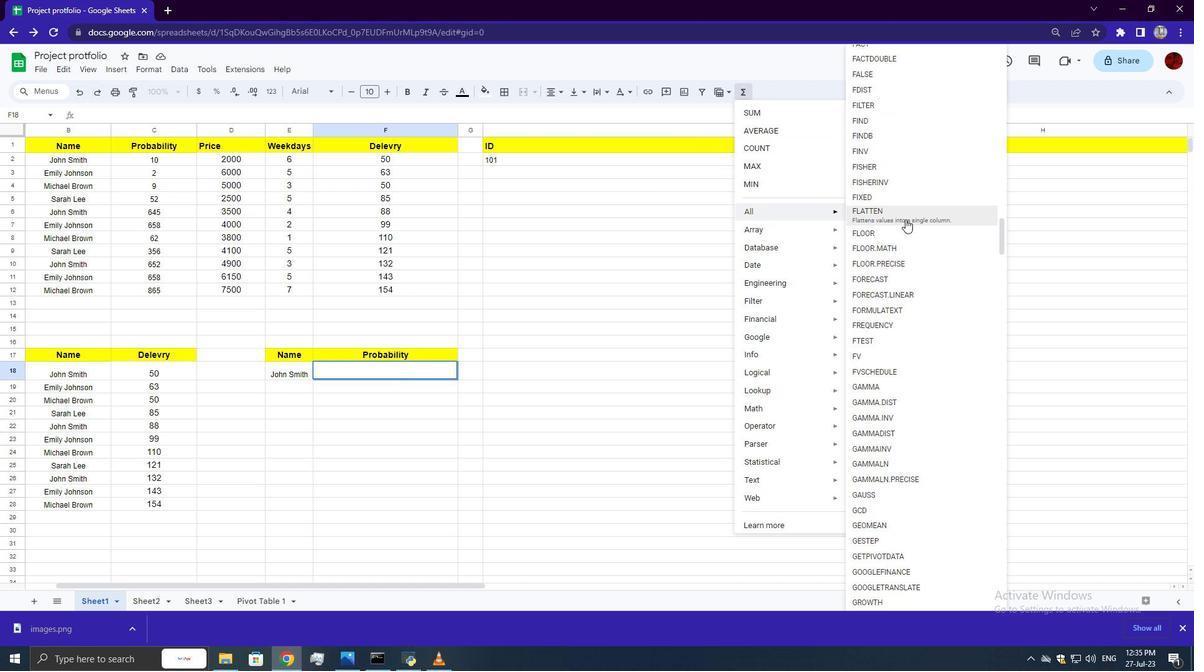 
Action: Mouse scrolled (905, 218) with delta (0, 0)
Screenshot: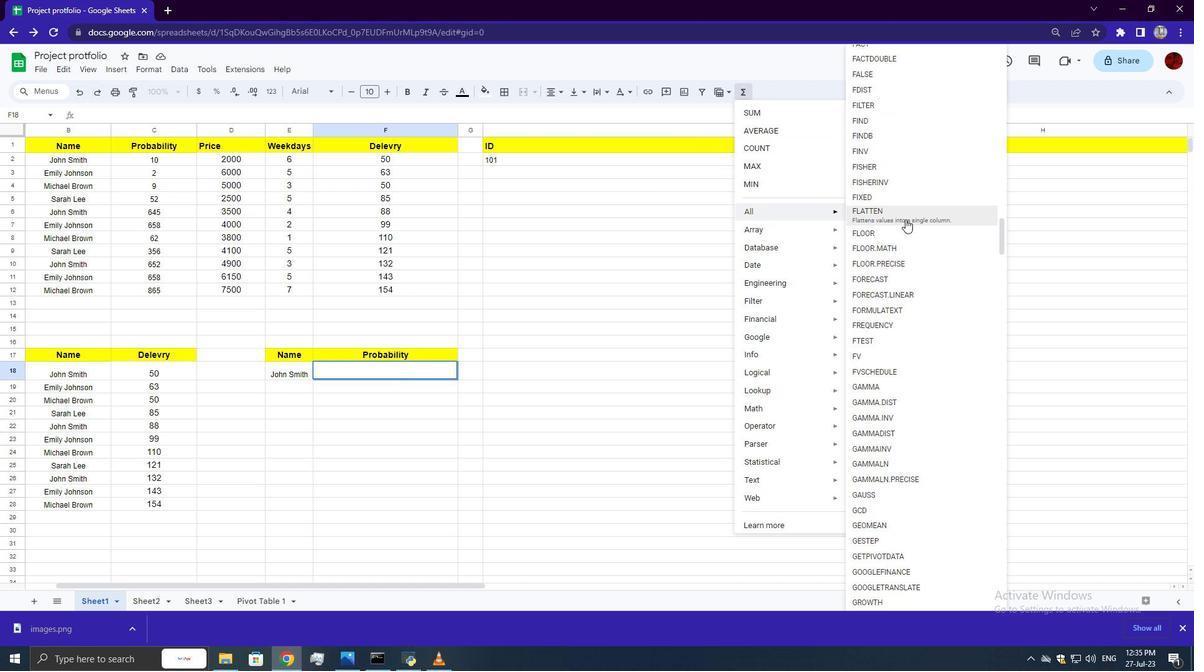 
Action: Mouse scrolled (905, 218) with delta (0, 0)
Screenshot: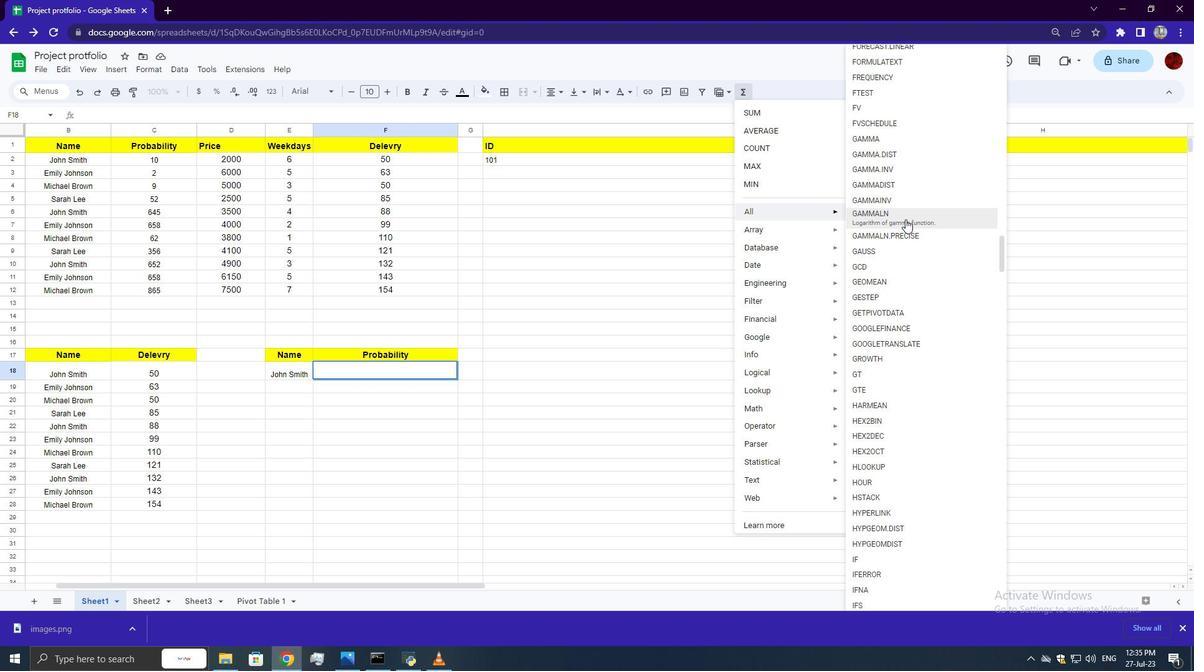 
Action: Mouse scrolled (905, 218) with delta (0, 0)
Screenshot: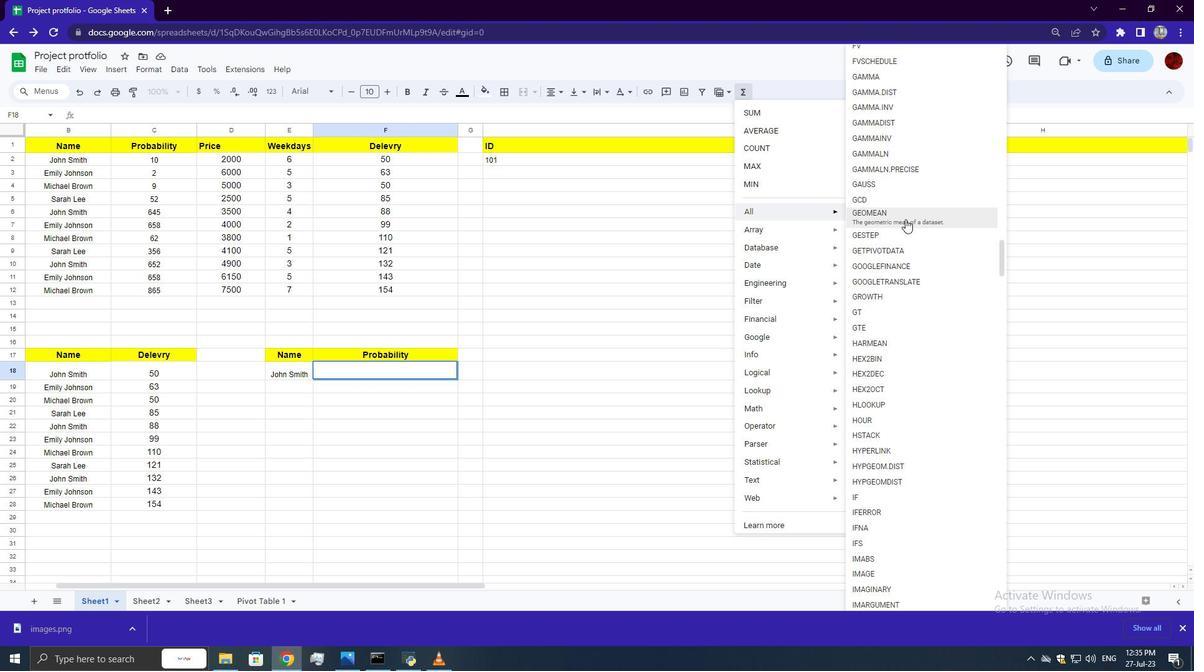 
Action: Mouse scrolled (905, 218) with delta (0, 0)
Screenshot: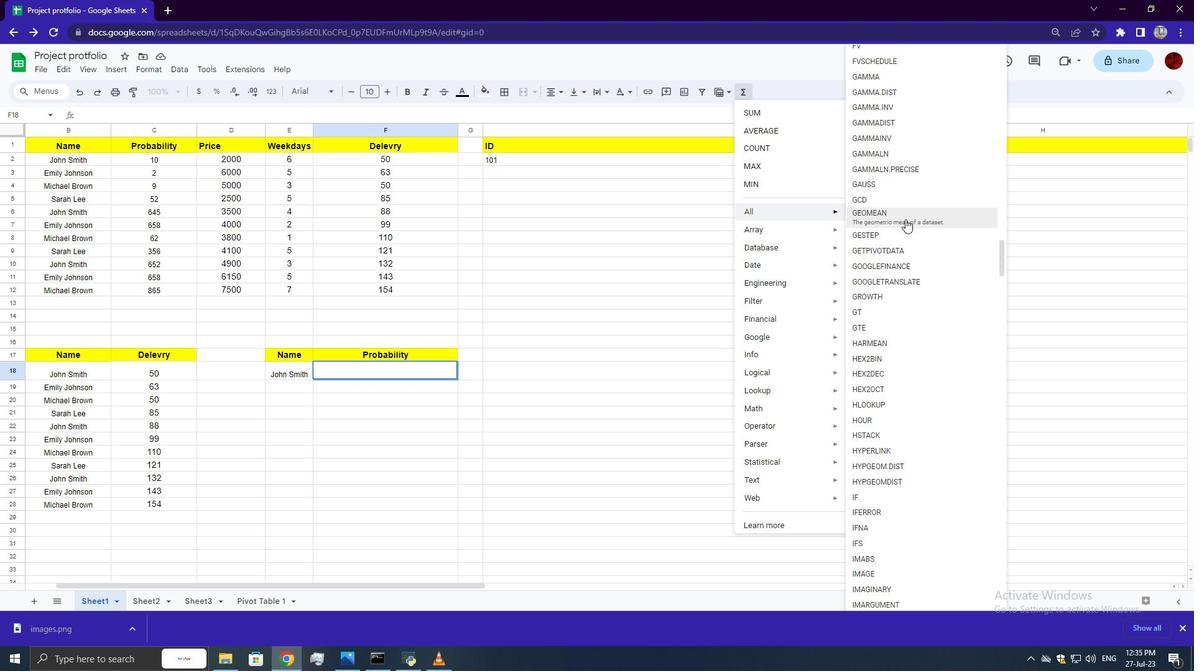 
Action: Mouse scrolled (905, 218) with delta (0, 0)
Screenshot: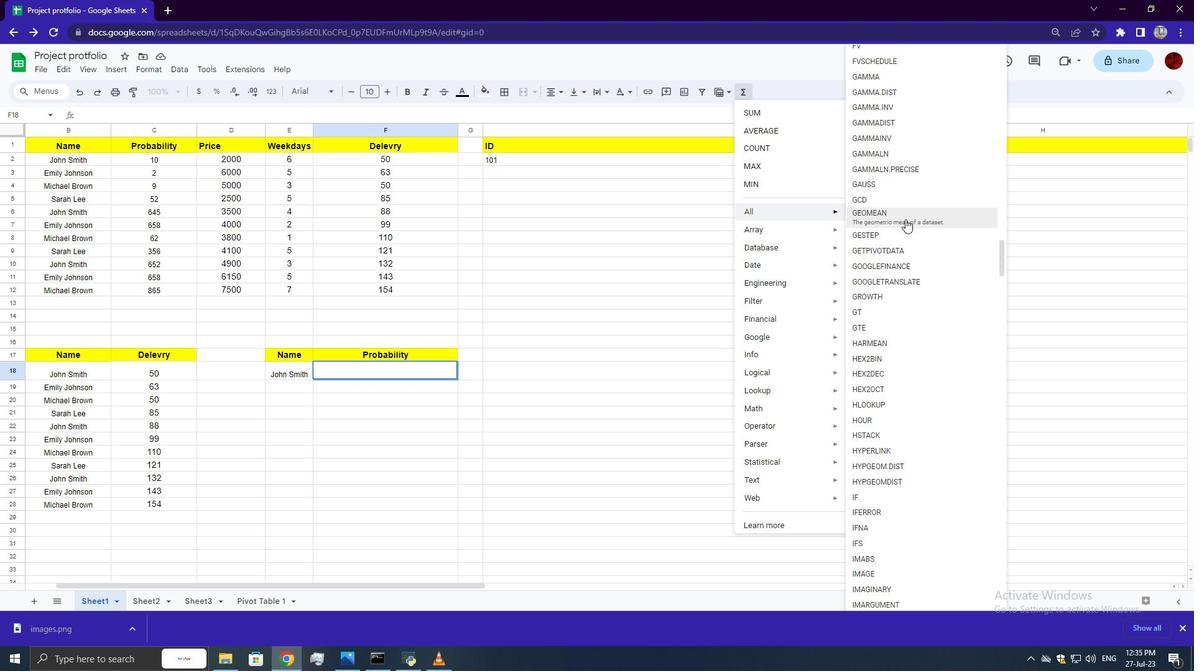 
Action: Mouse scrolled (905, 218) with delta (0, 0)
Screenshot: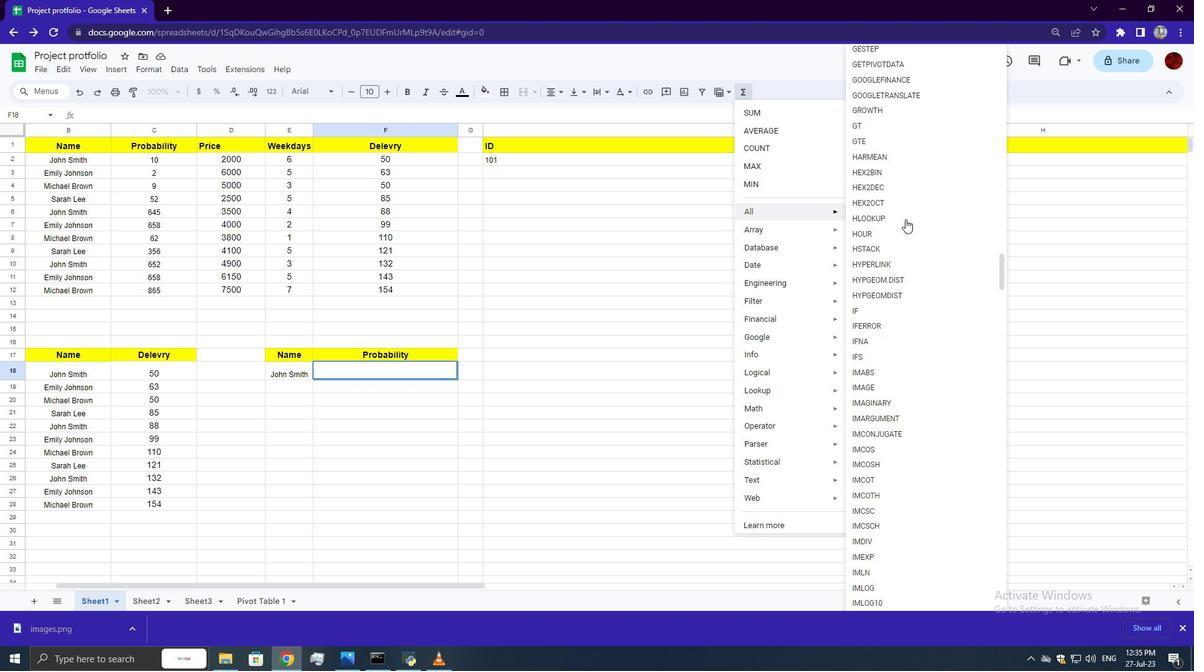 
Action: Mouse scrolled (905, 218) with delta (0, 0)
Screenshot: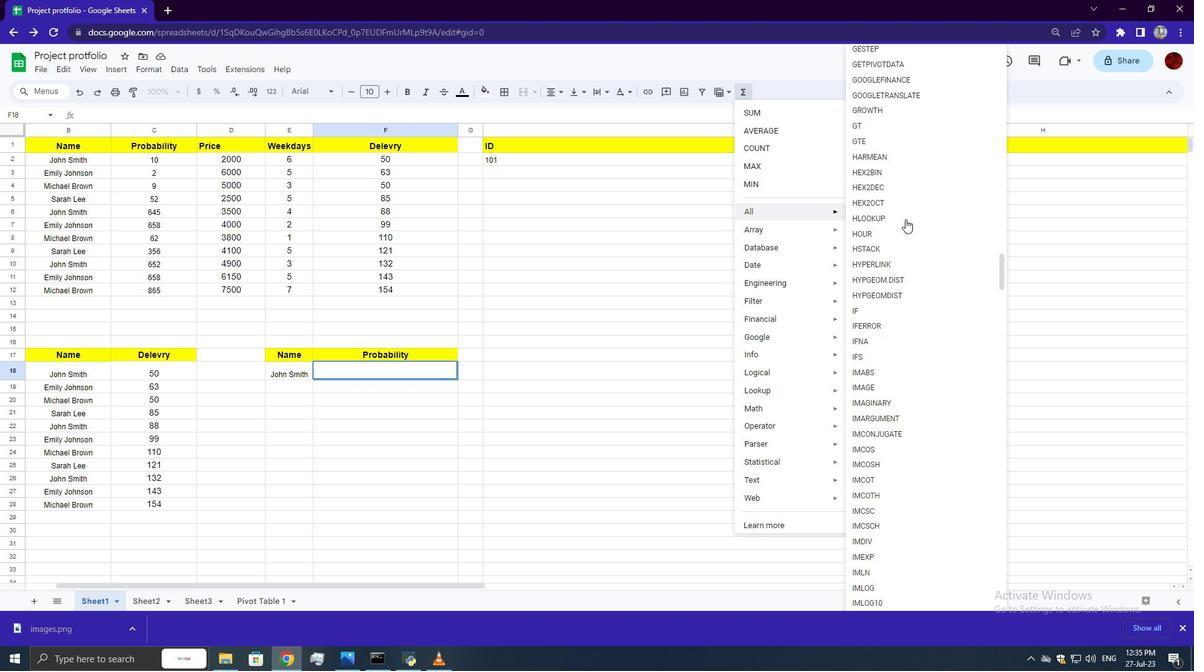 
Action: Mouse scrolled (905, 218) with delta (0, 0)
Screenshot: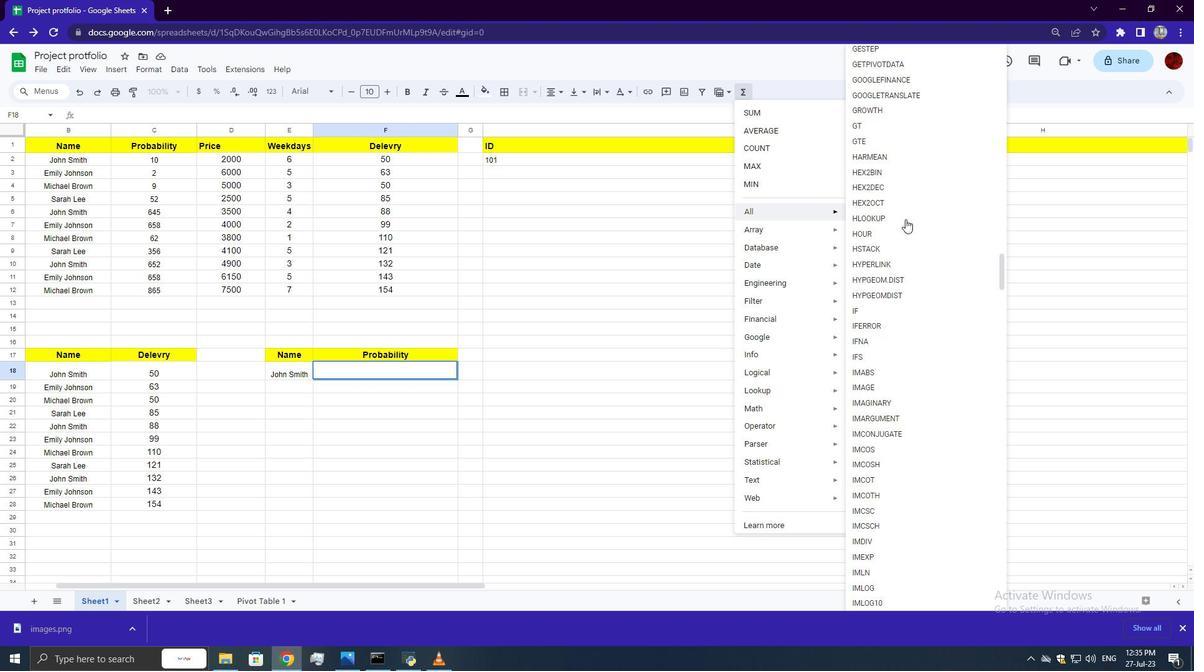 
Action: Mouse scrolled (905, 218) with delta (0, 0)
Screenshot: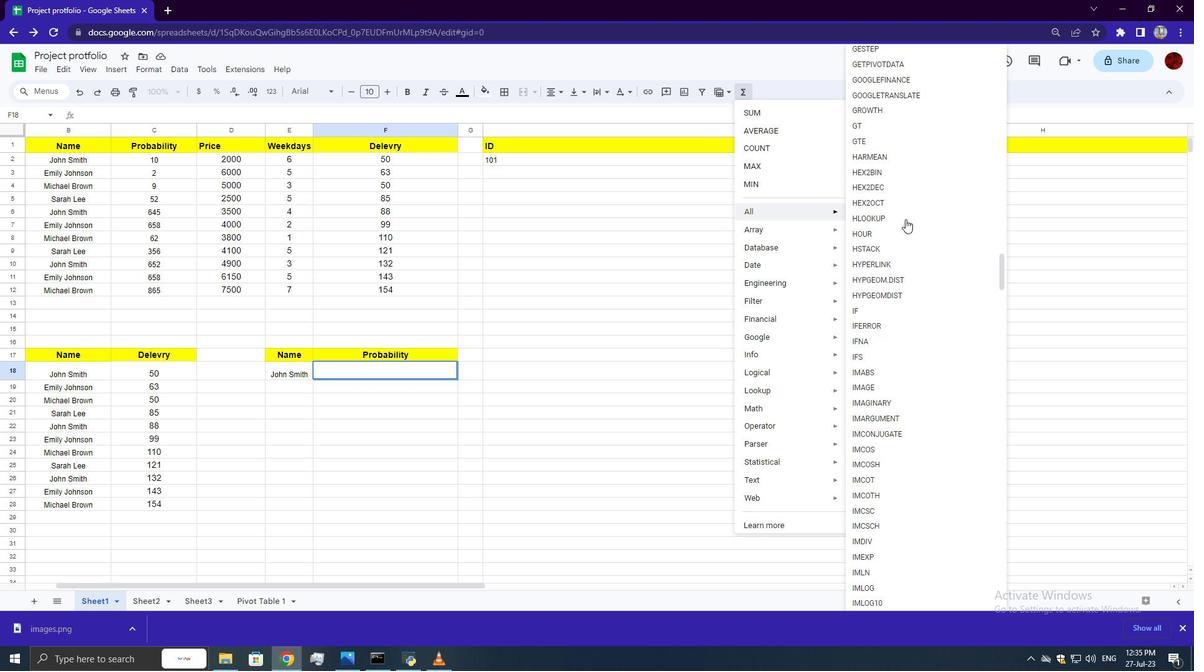 
Action: Mouse scrolled (905, 218) with delta (0, 0)
Screenshot: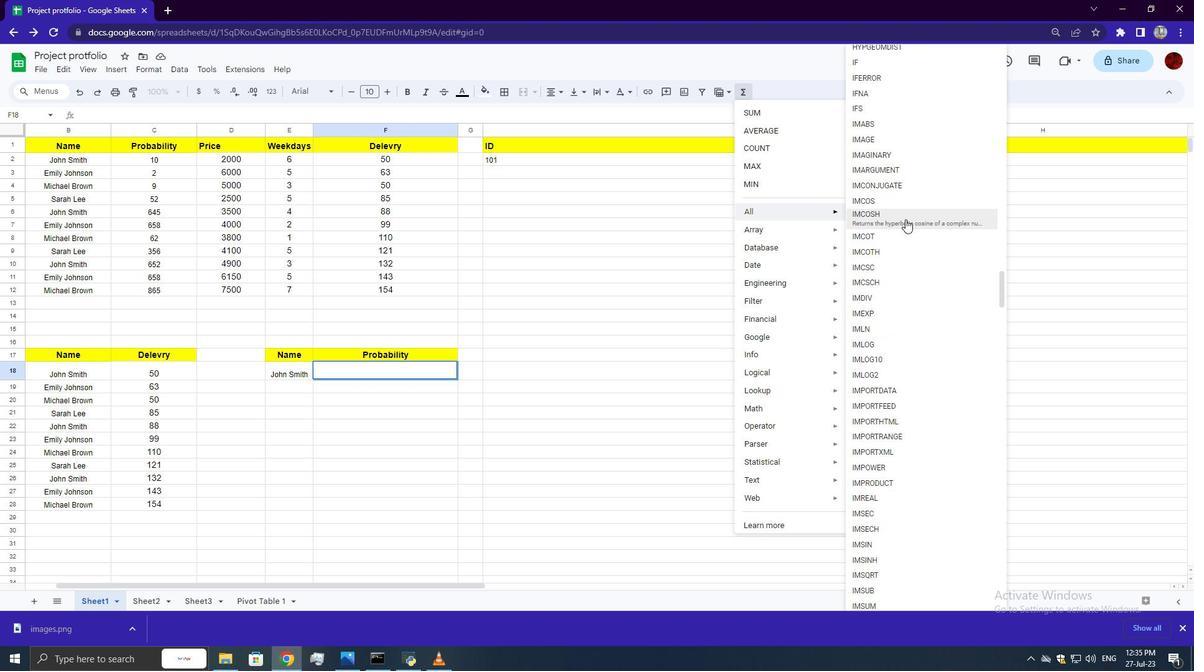 
Action: Mouse scrolled (905, 218) with delta (0, 0)
Screenshot: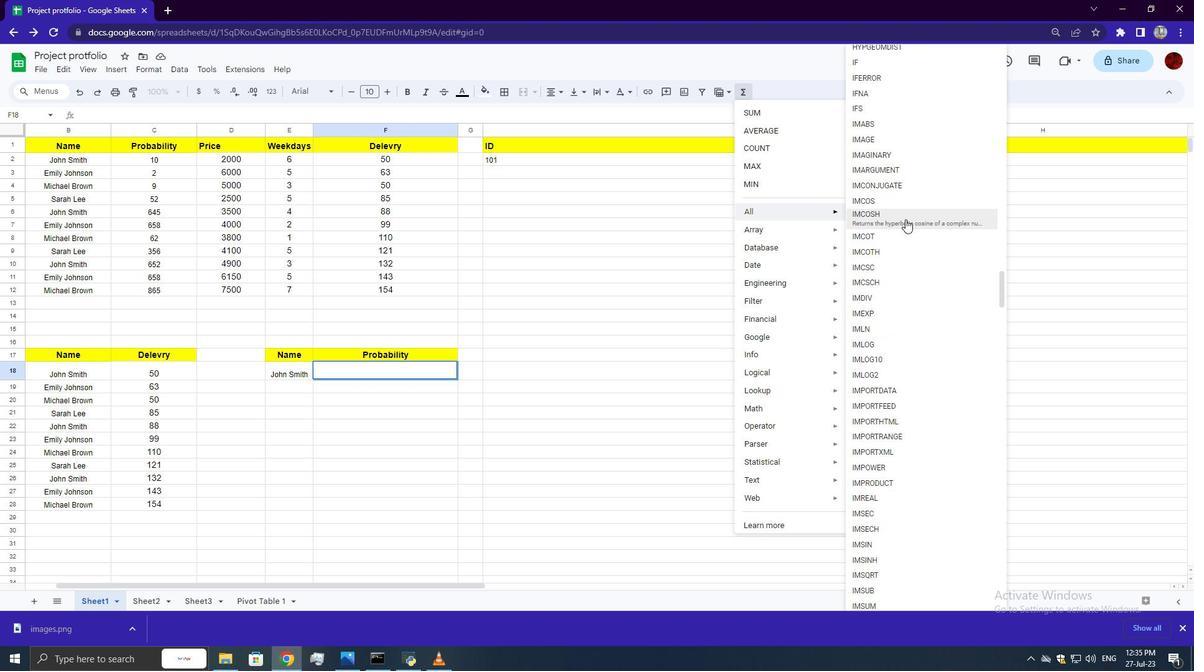 
Action: Mouse moved to (874, 388)
Screenshot: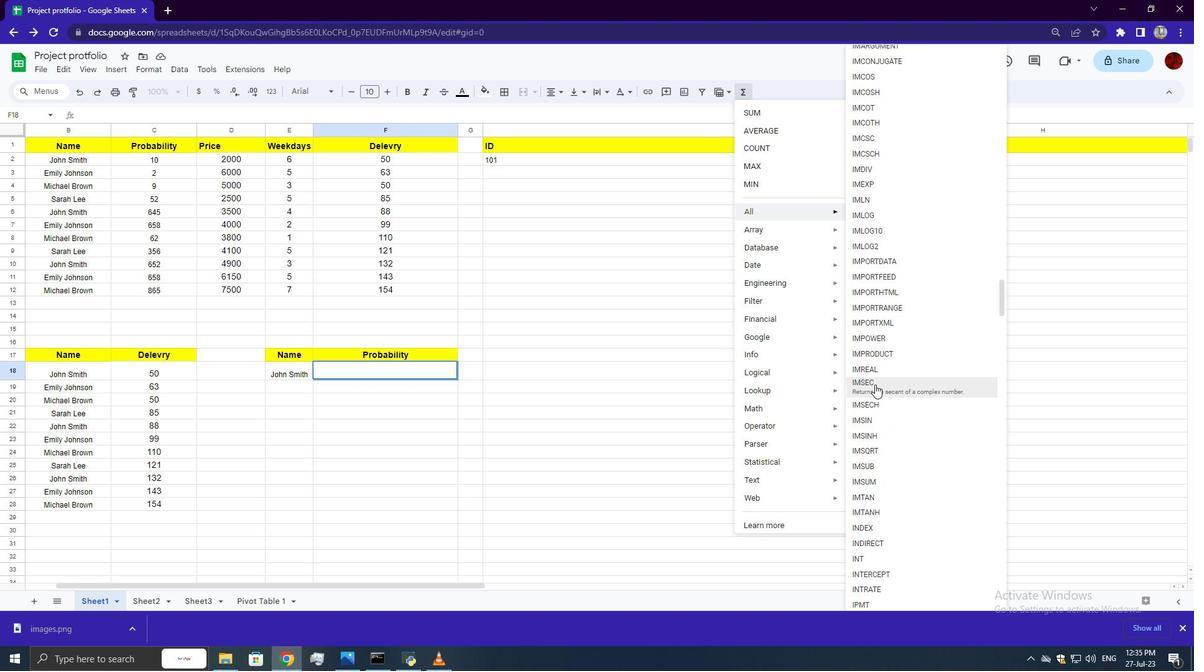 
Action: Mouse pressed left at (874, 388)
Screenshot: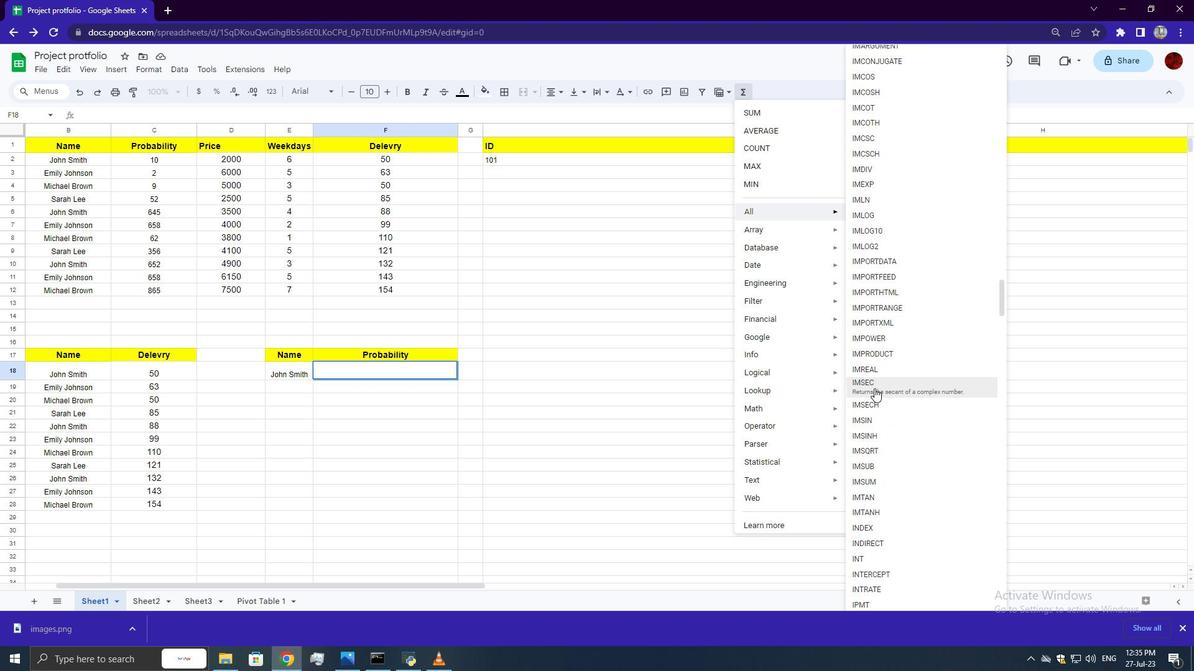 
Action: Key pressed <Key.shift_r><Key.shift_r><Key.shift_r><Key.shift_r>"+3i<Key.shift_r><Key.shift_r><Key.shift_r><Key.shift_r>"
Screenshot: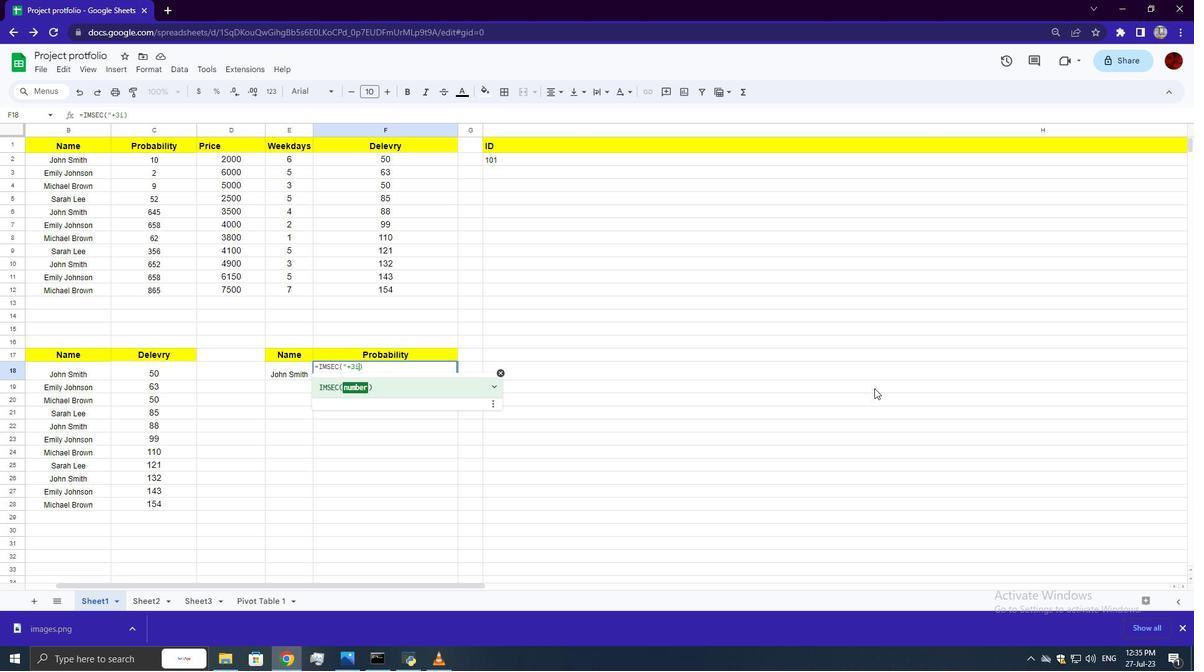 
Action: Mouse moved to (873, 389)
Screenshot: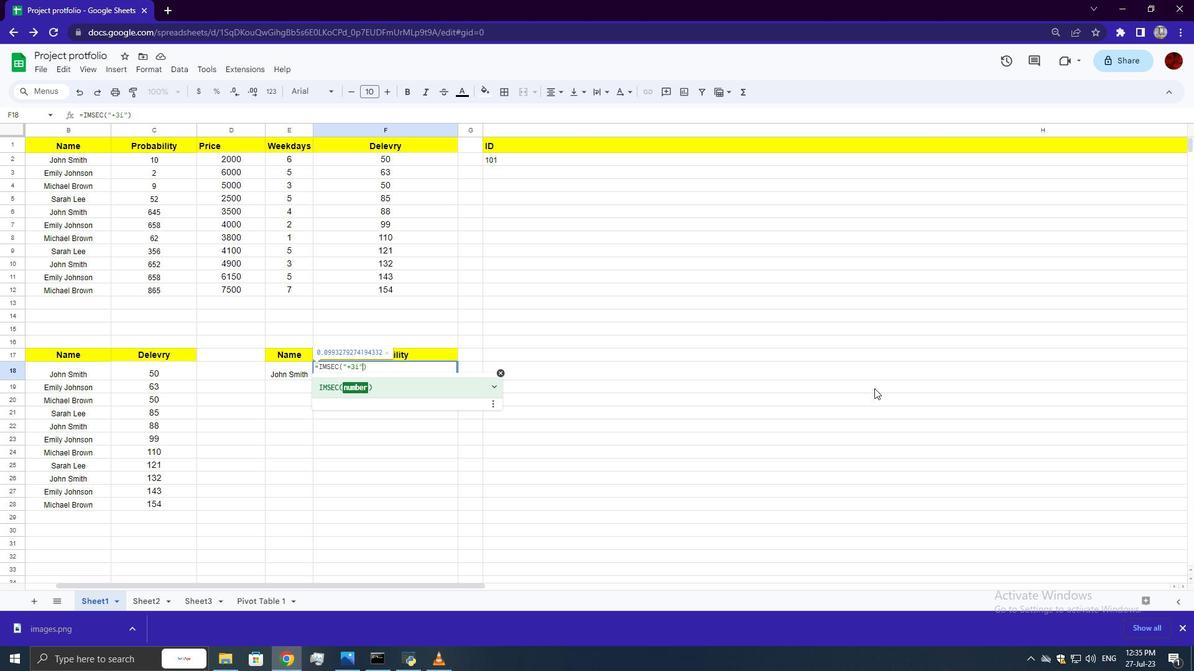 
Action: Key pressed <Key.enter>
Screenshot: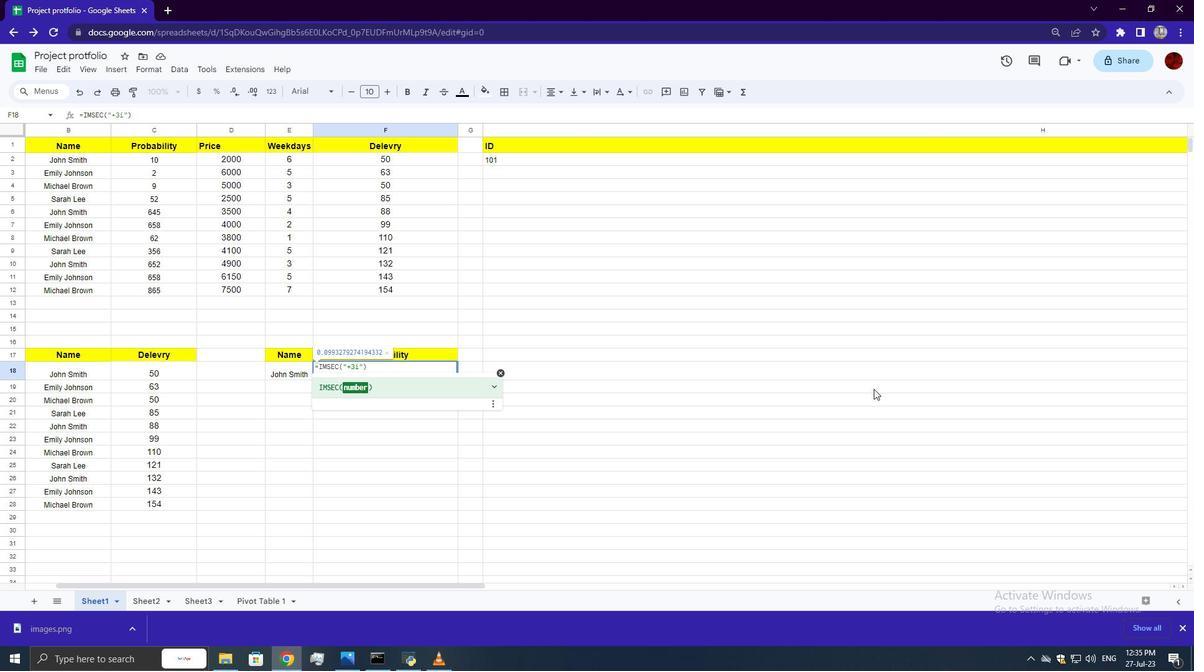 
